 Task: In the  document Hollywoodfile.odt Change the allignment of footer to  'Center' Select the entire text and insert font style 'Lora' and font size: 16
Action: Mouse moved to (292, 363)
Screenshot: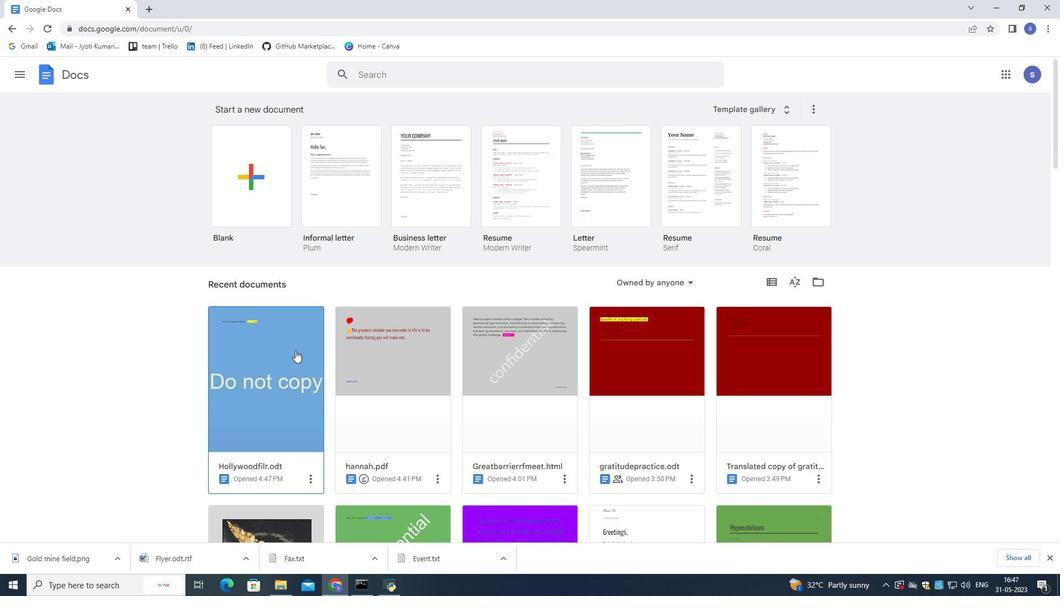 
Action: Mouse pressed left at (292, 363)
Screenshot: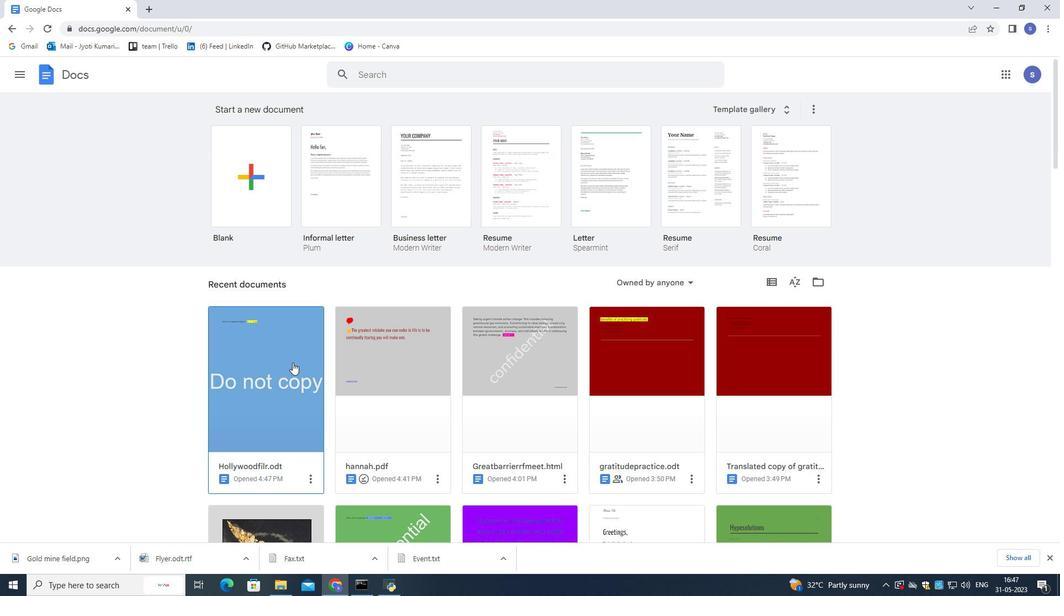 
Action: Mouse pressed left at (292, 363)
Screenshot: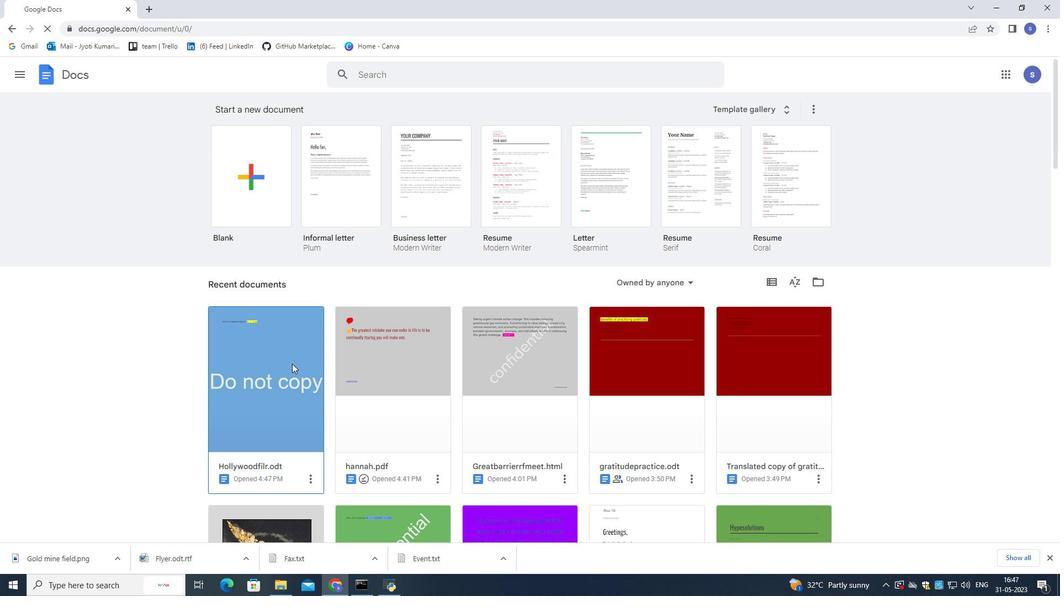 
Action: Mouse moved to (398, 355)
Screenshot: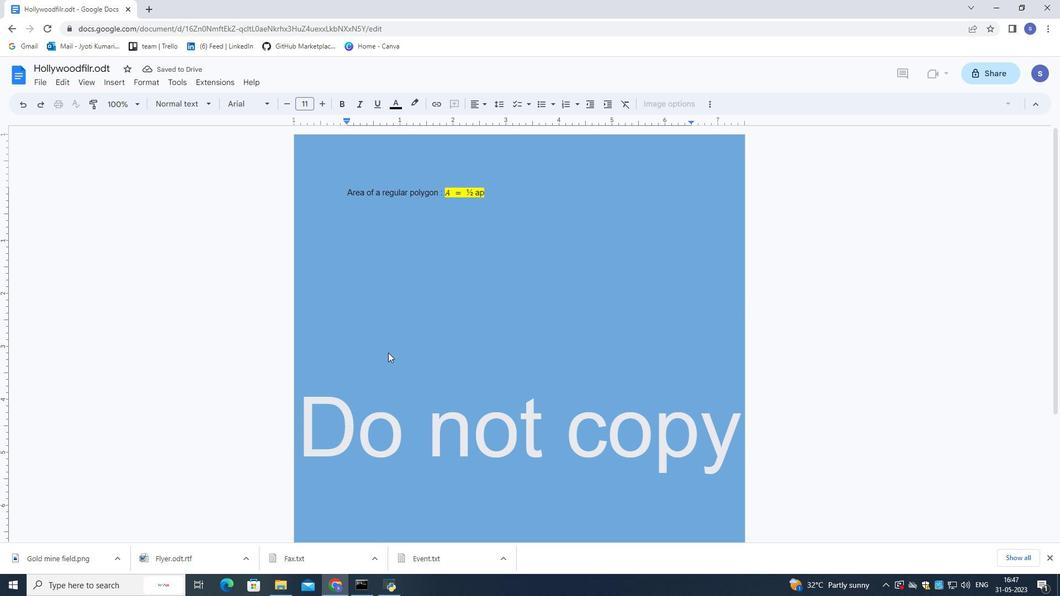 
Action: Mouse scrolled (398, 354) with delta (0, 0)
Screenshot: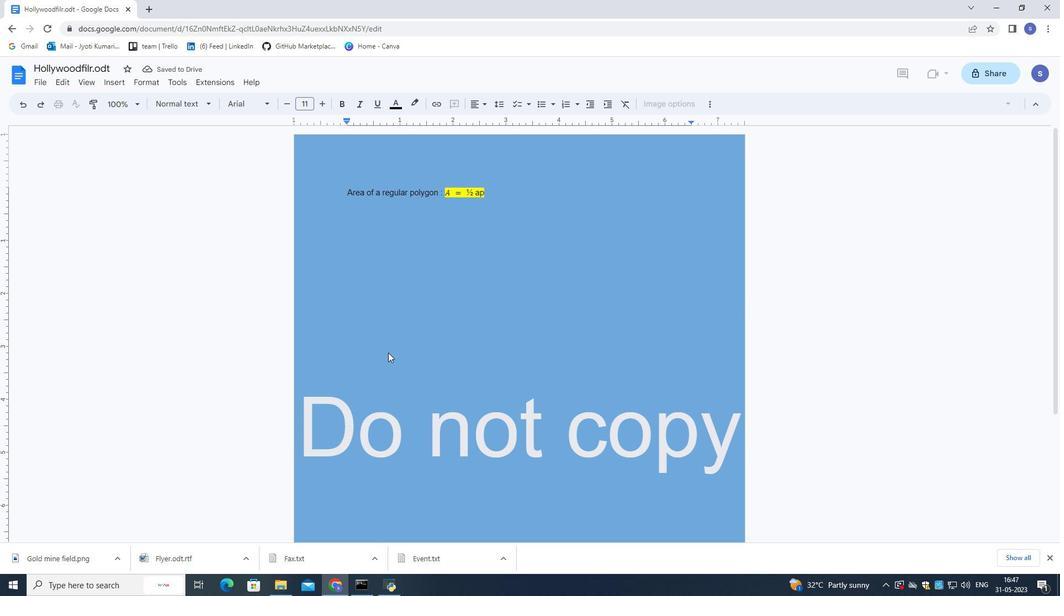 
Action: Mouse moved to (398, 355)
Screenshot: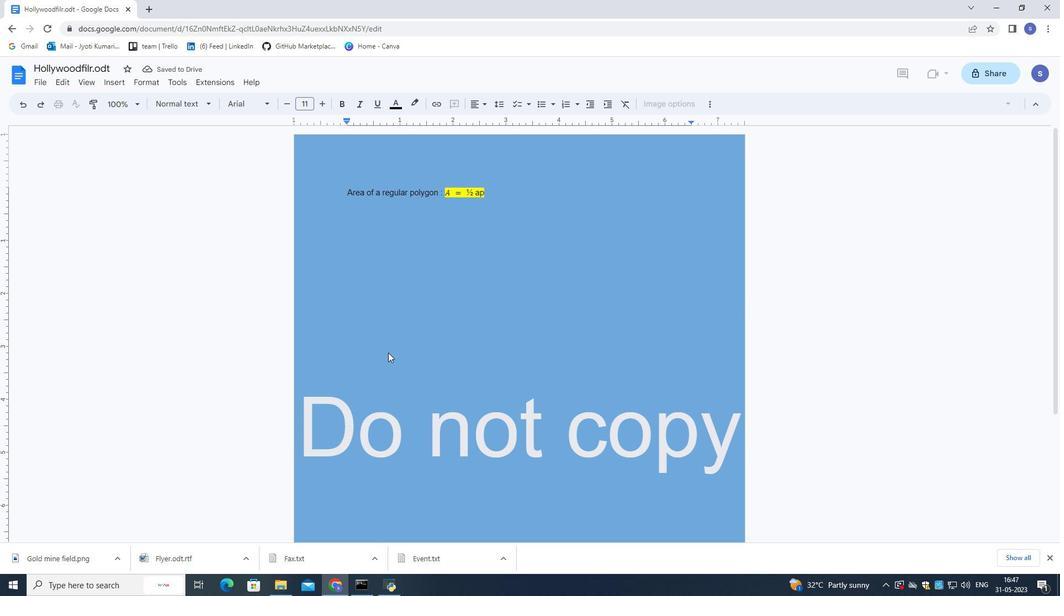 
Action: Mouse scrolled (398, 355) with delta (0, 0)
Screenshot: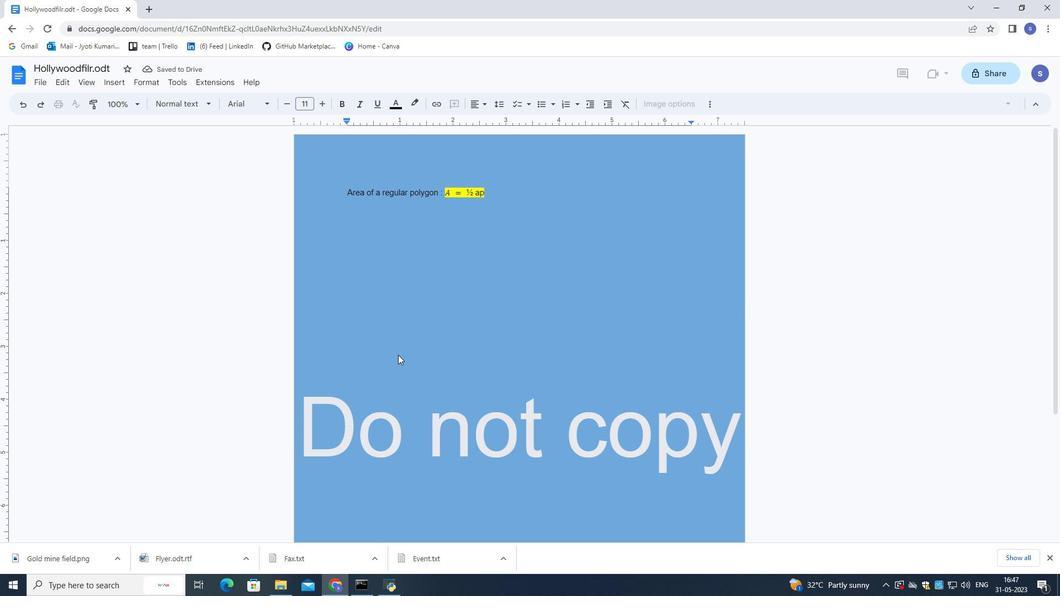 
Action: Mouse moved to (399, 356)
Screenshot: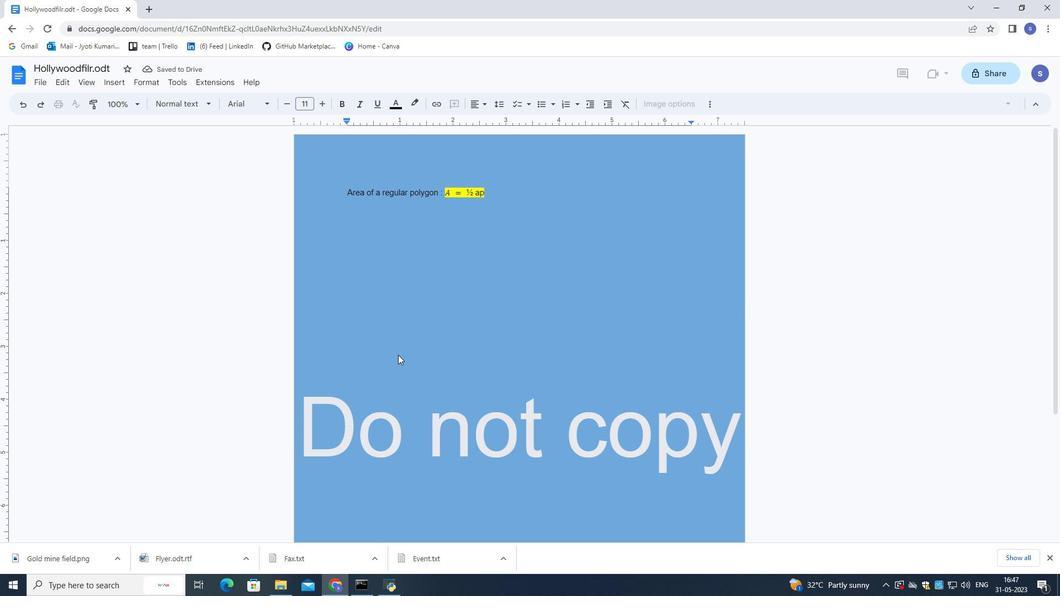 
Action: Mouse scrolled (399, 356) with delta (0, 0)
Screenshot: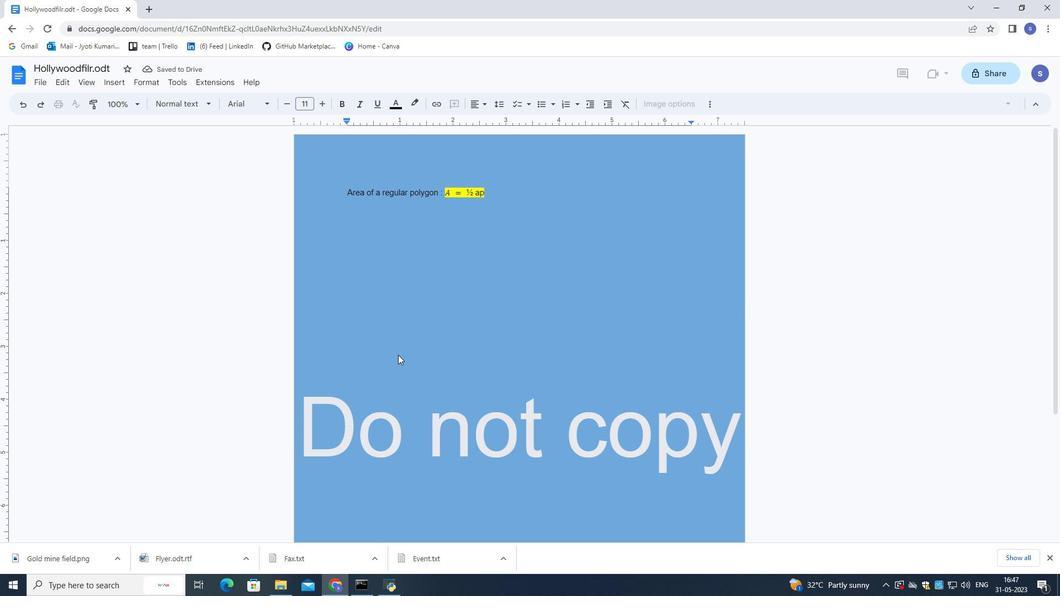 
Action: Mouse scrolled (399, 356) with delta (0, 0)
Screenshot: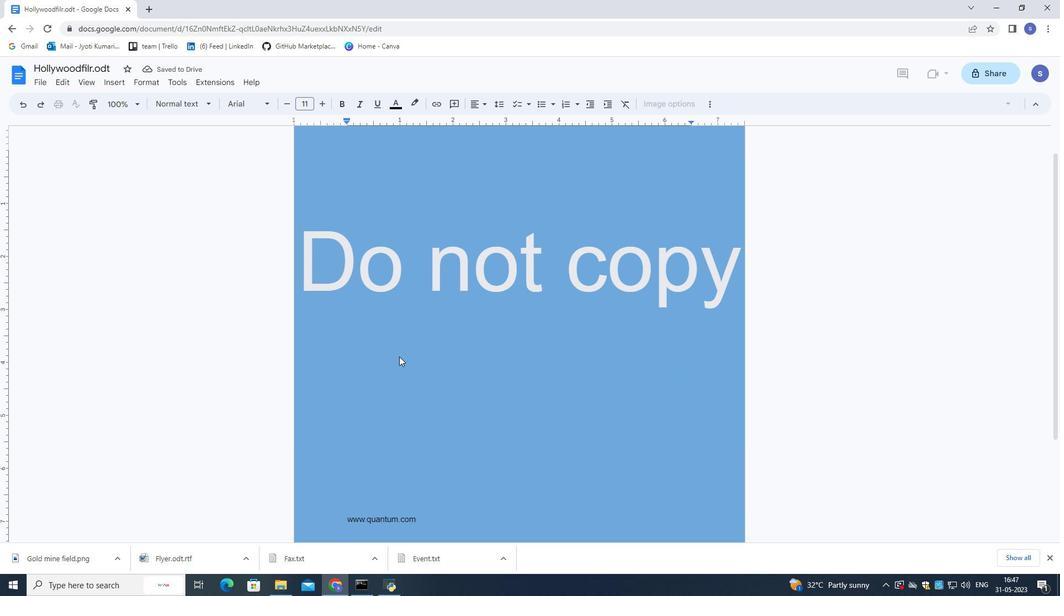 
Action: Mouse scrolled (399, 356) with delta (0, 0)
Screenshot: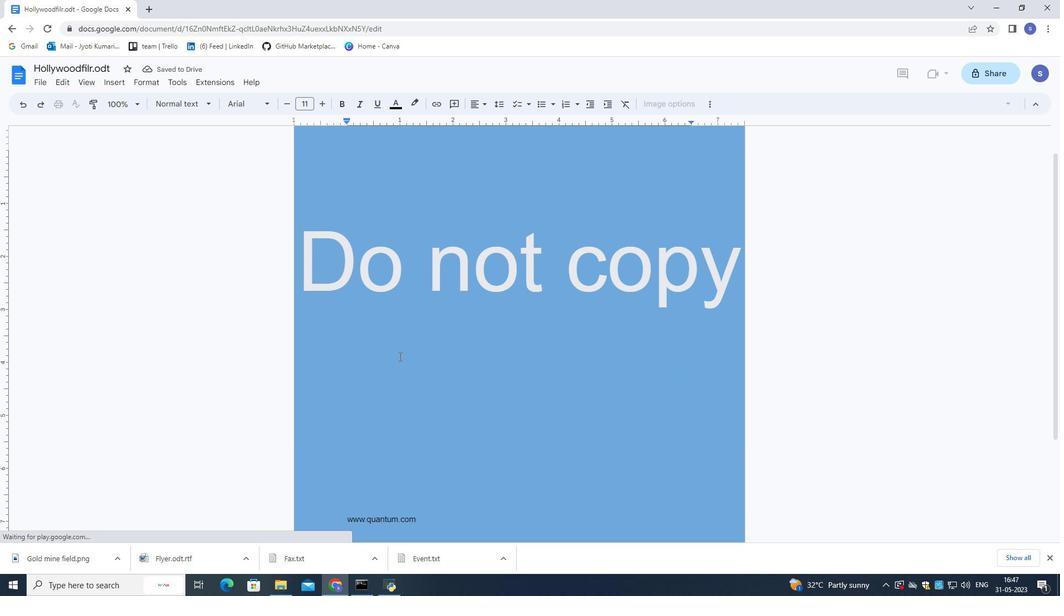 
Action: Mouse moved to (399, 357)
Screenshot: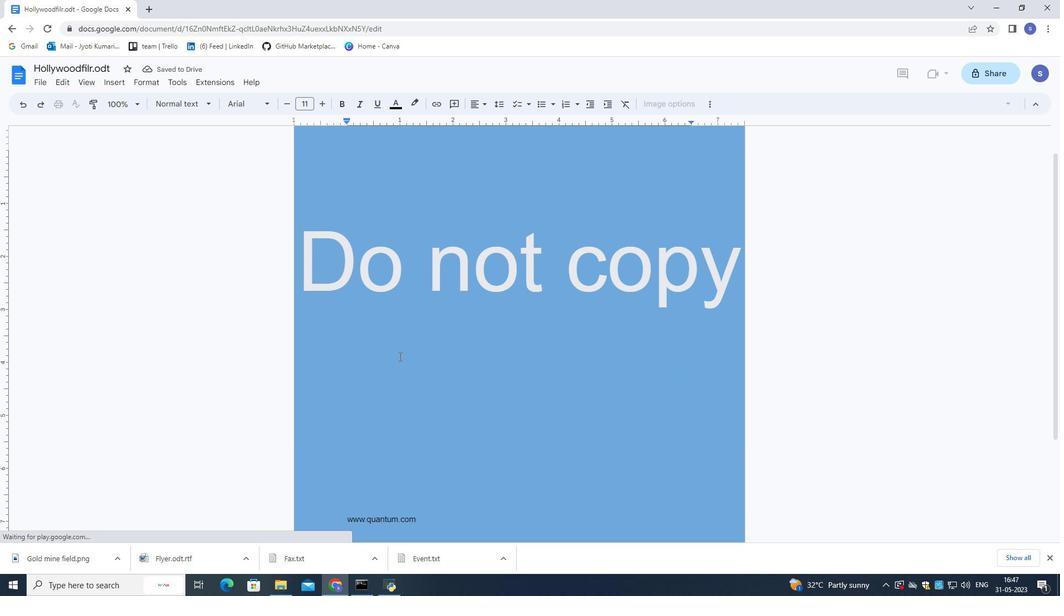 
Action: Mouse scrolled (399, 356) with delta (0, 0)
Screenshot: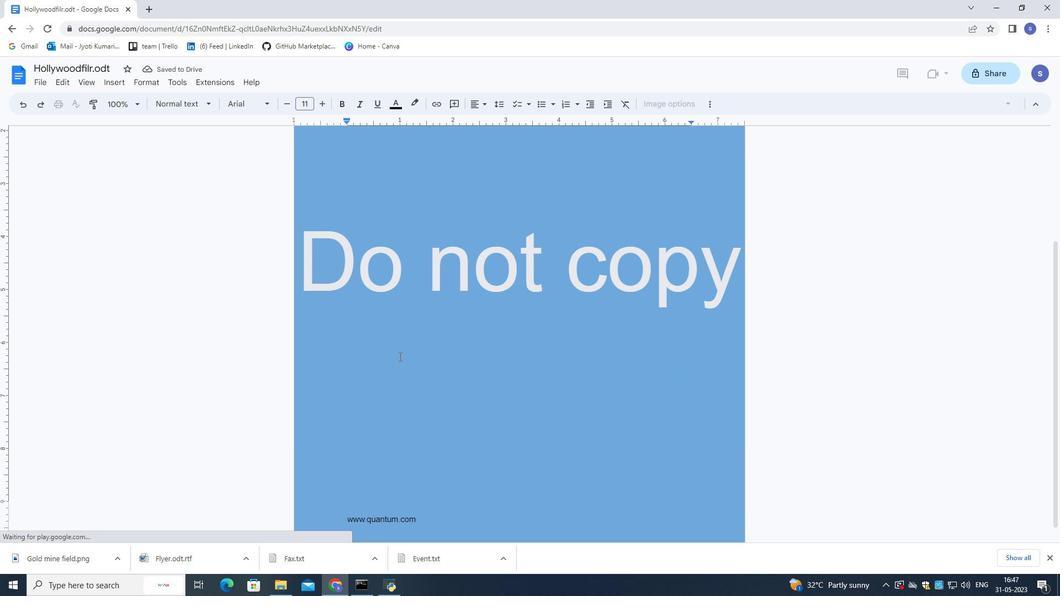 
Action: Mouse moved to (421, 500)
Screenshot: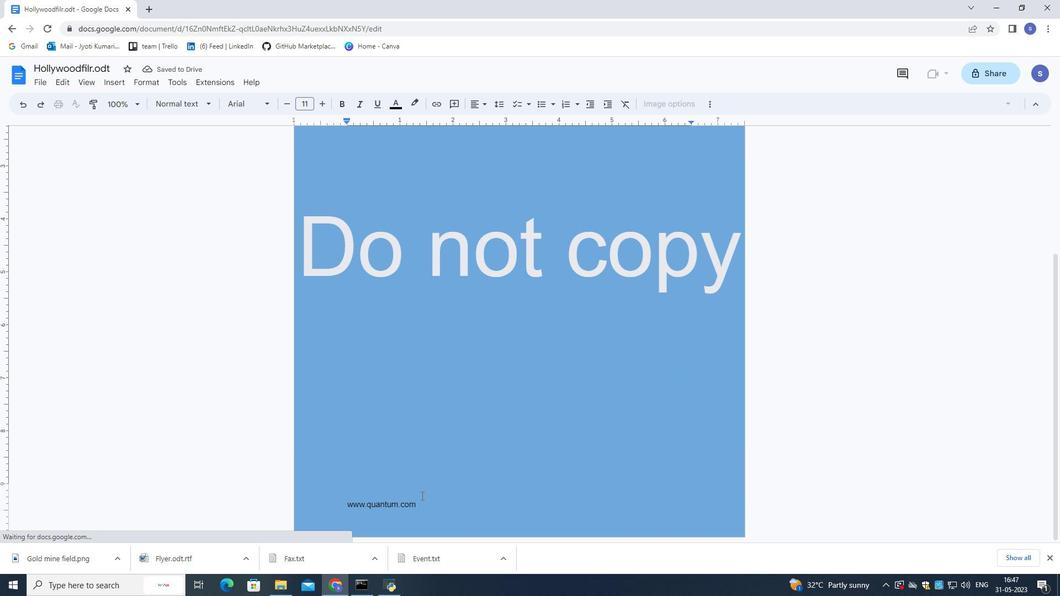 
Action: Mouse pressed left at (421, 500)
Screenshot: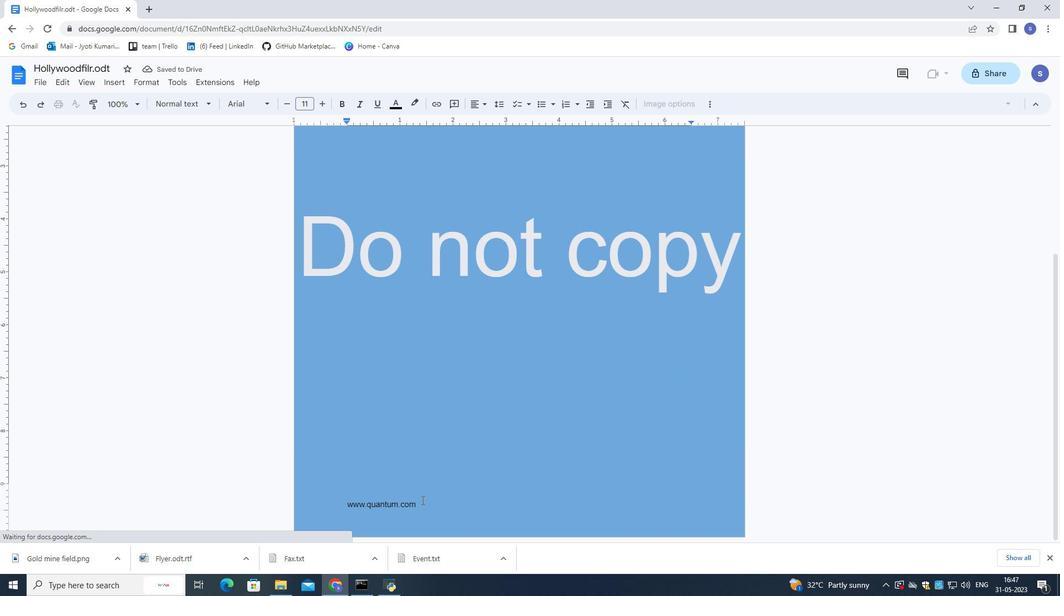 
Action: Mouse moved to (422, 503)
Screenshot: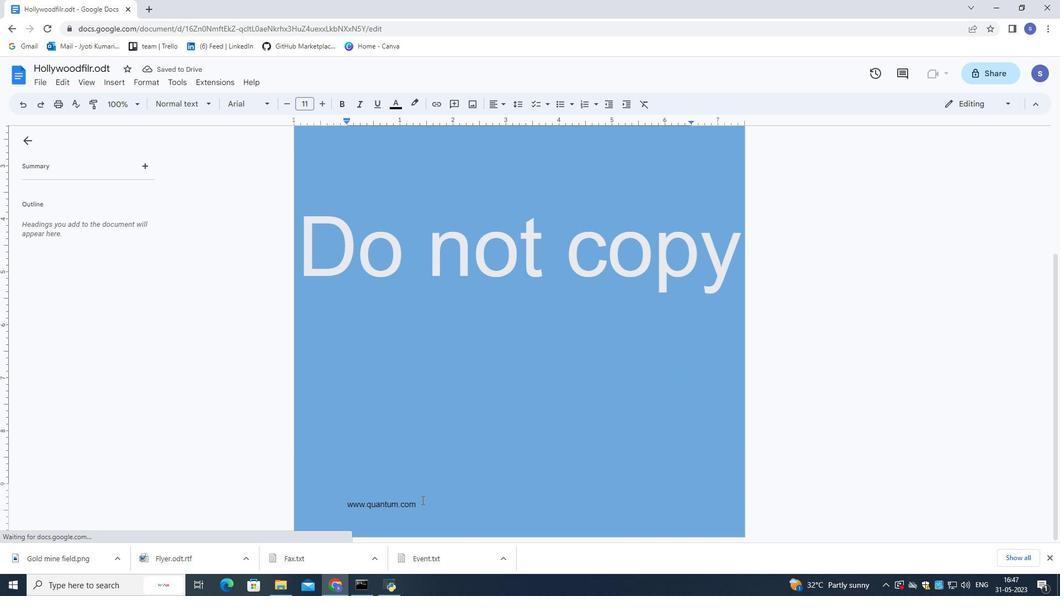 
Action: Mouse pressed left at (422, 503)
Screenshot: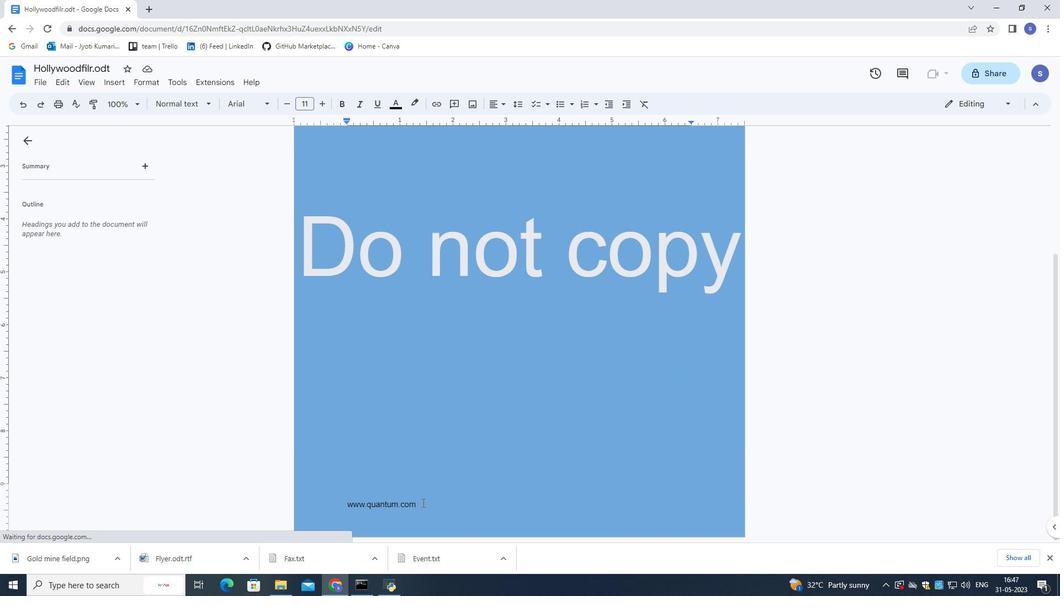 
Action: Mouse pressed left at (422, 503)
Screenshot: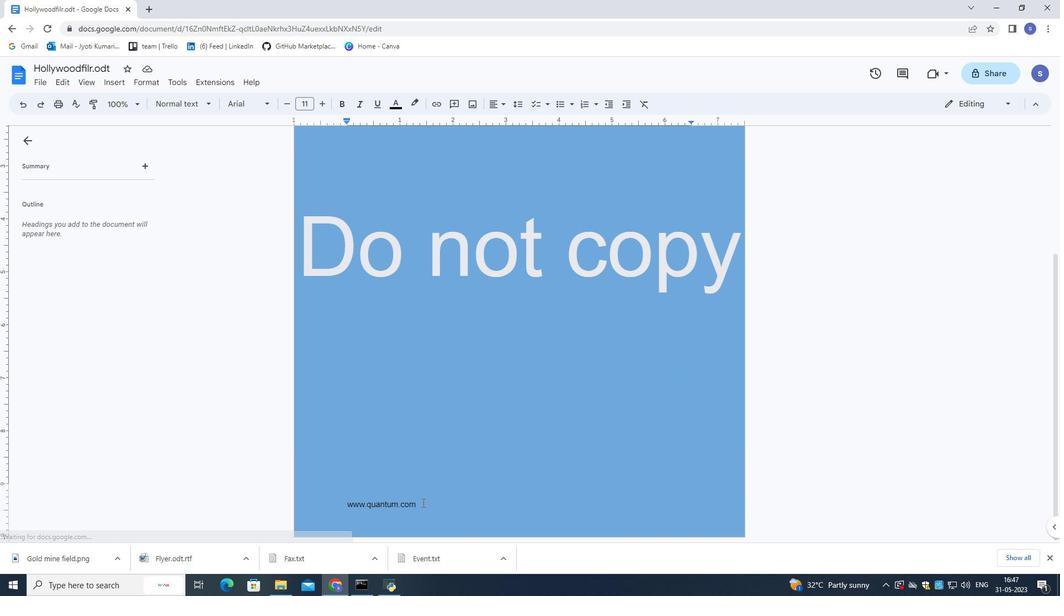 
Action: Mouse moved to (426, 504)
Screenshot: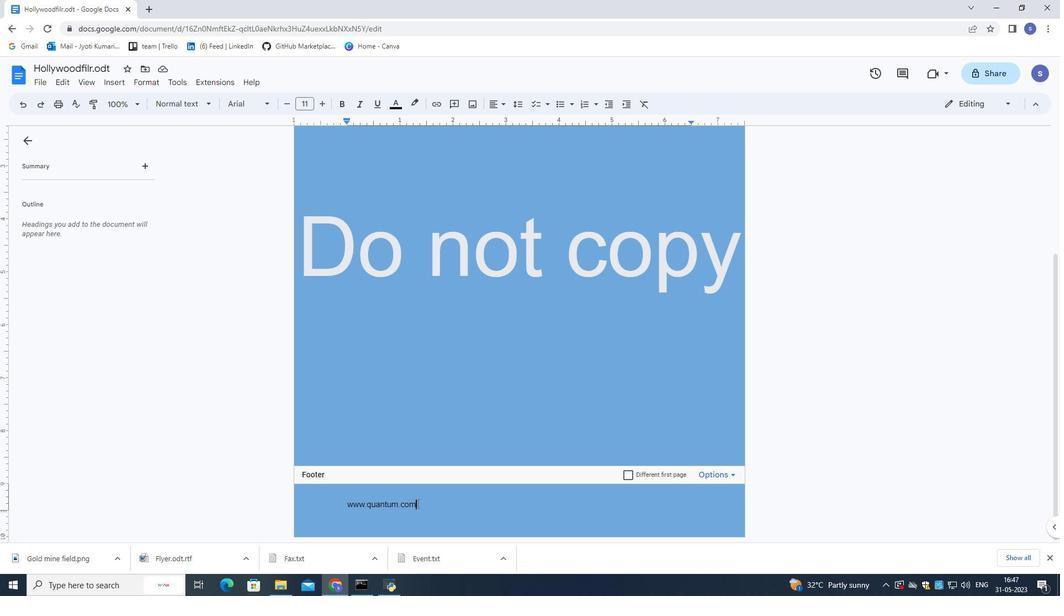 
Action: Mouse pressed left at (426, 504)
Screenshot: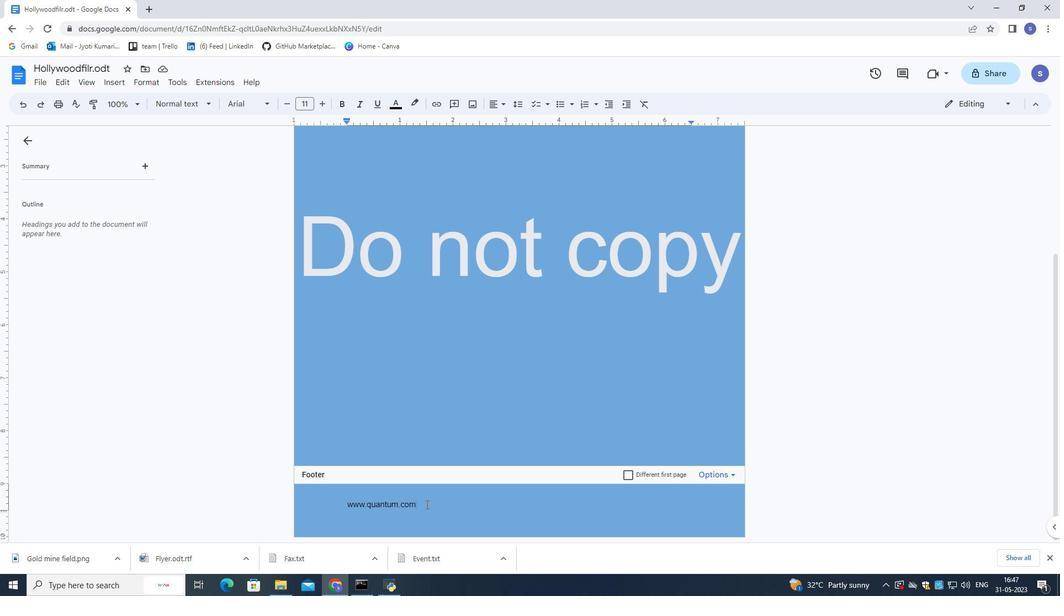 
Action: Mouse moved to (420, 504)
Screenshot: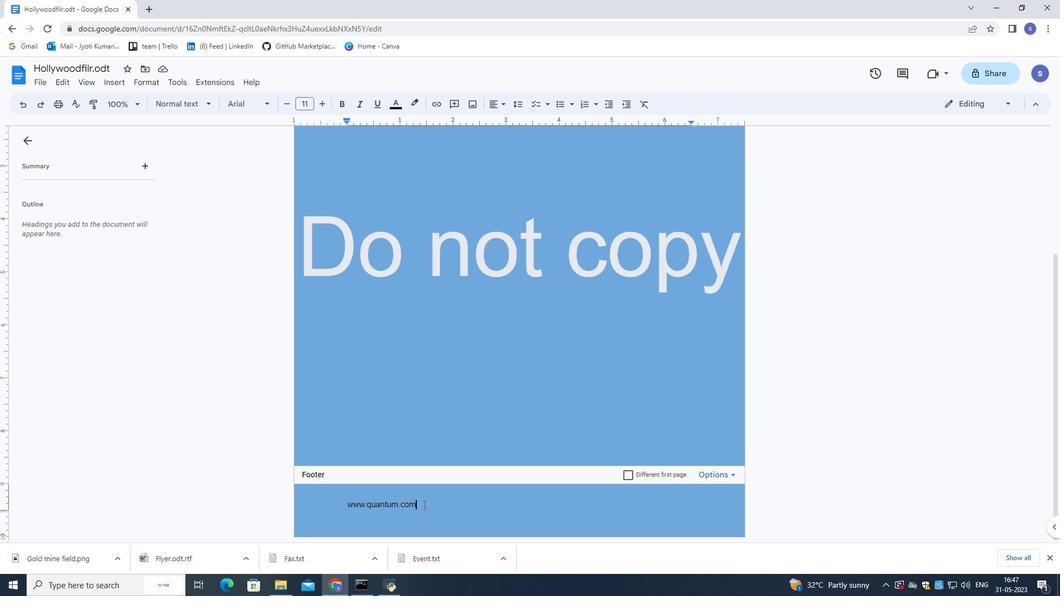 
Action: Mouse pressed left at (420, 504)
Screenshot: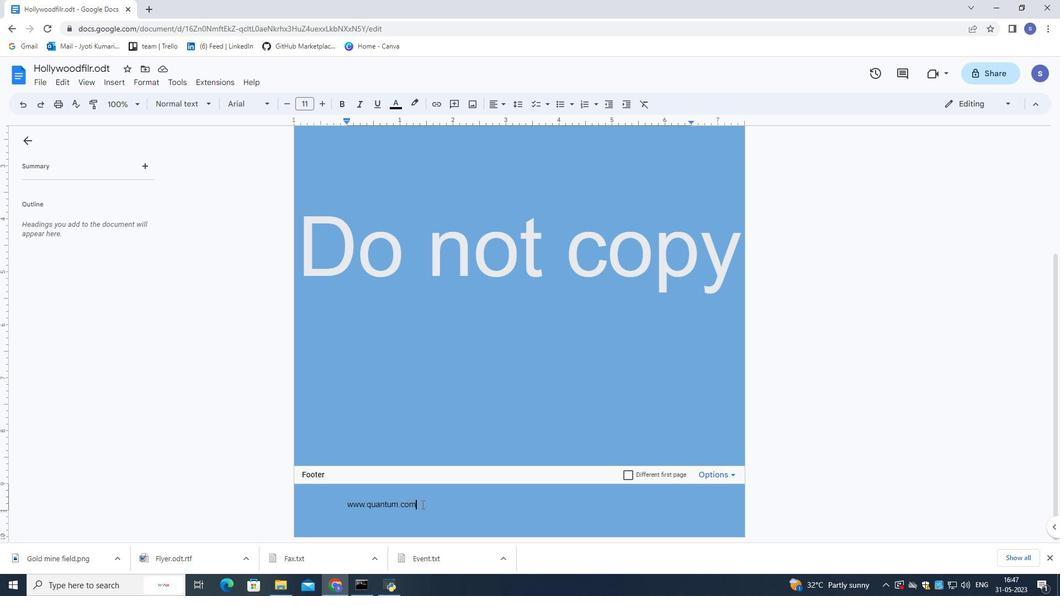 
Action: Mouse moved to (497, 103)
Screenshot: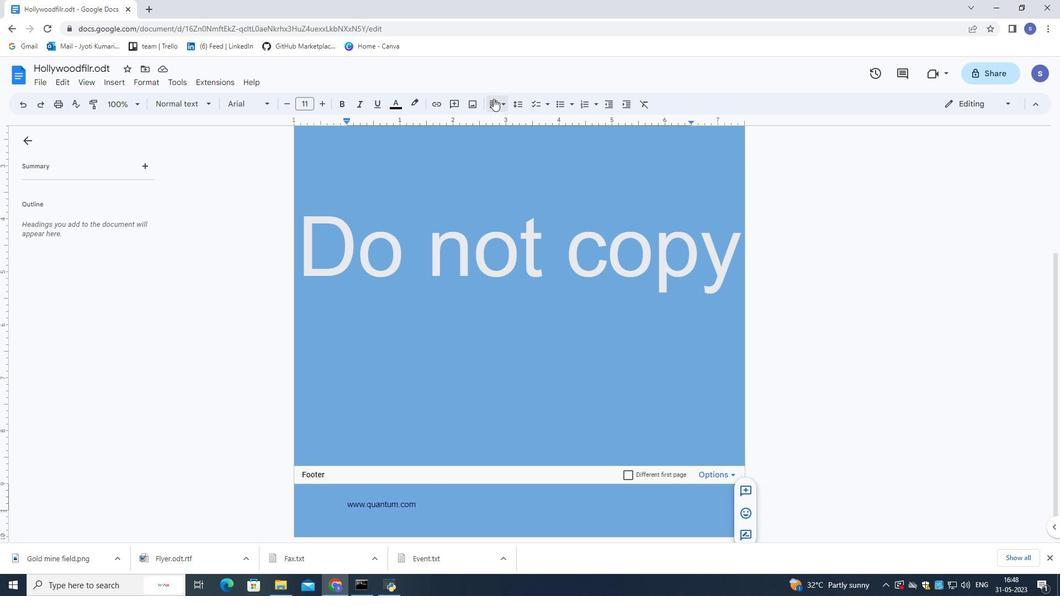 
Action: Mouse pressed left at (497, 103)
Screenshot: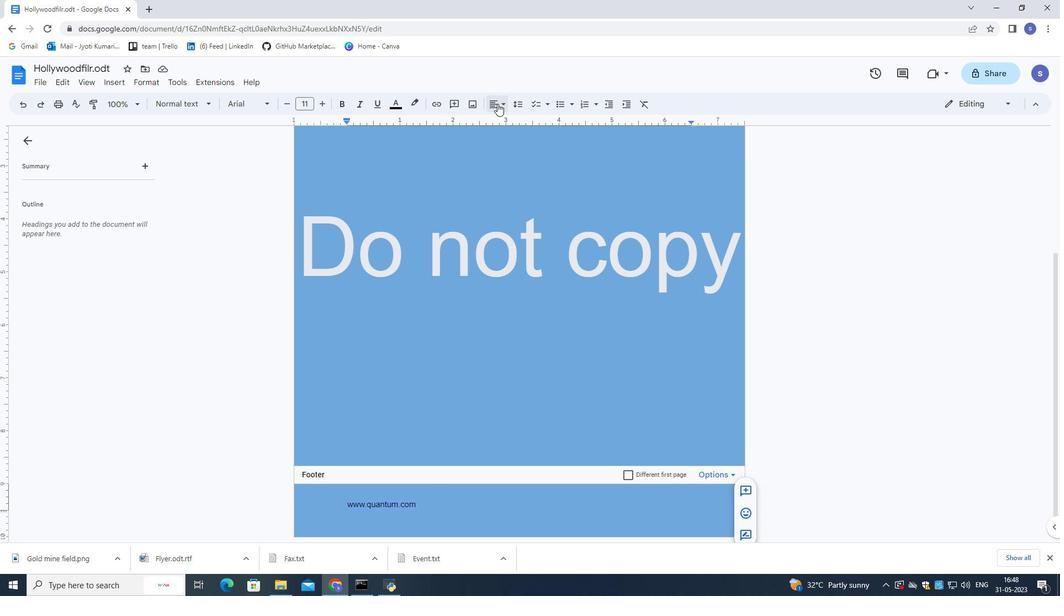 
Action: Mouse moved to (509, 125)
Screenshot: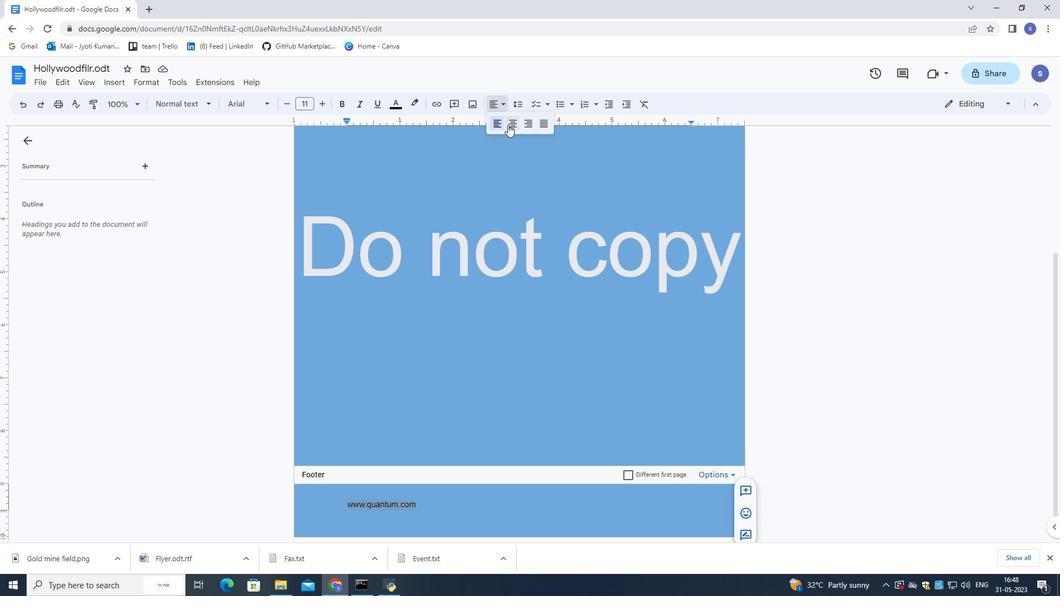 
Action: Mouse pressed left at (509, 125)
Screenshot: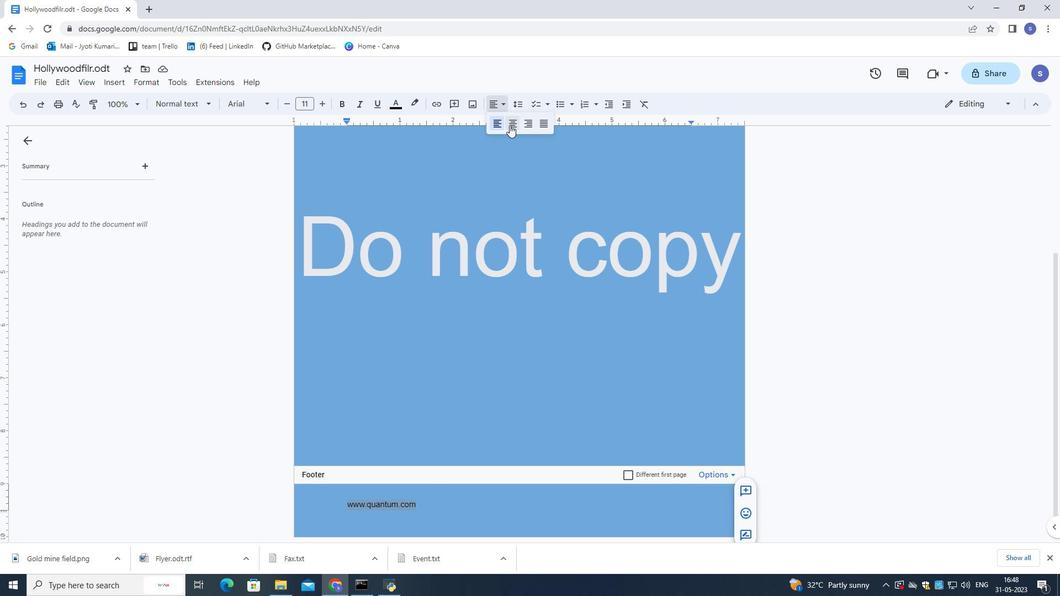 
Action: Mouse moved to (398, 290)
Screenshot: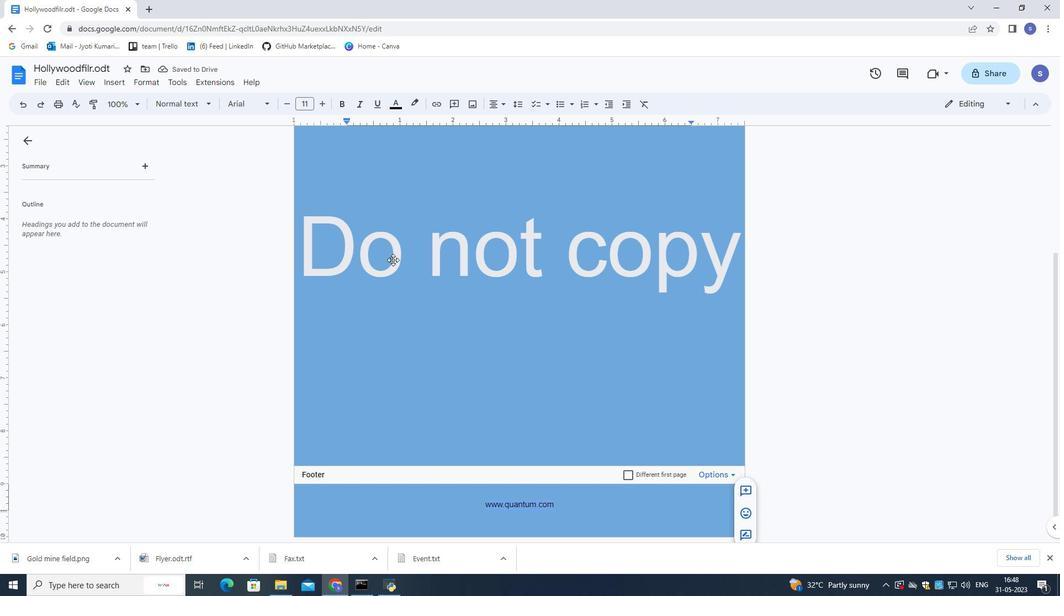 
Action: Mouse pressed left at (398, 290)
Screenshot: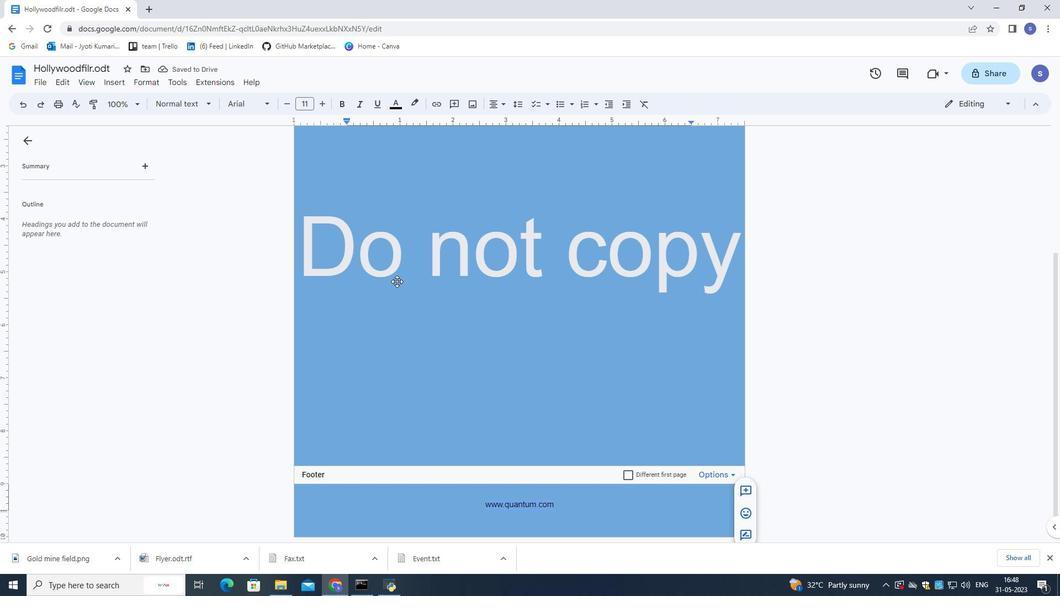 
Action: Mouse scrolled (398, 291) with delta (0, 0)
Screenshot: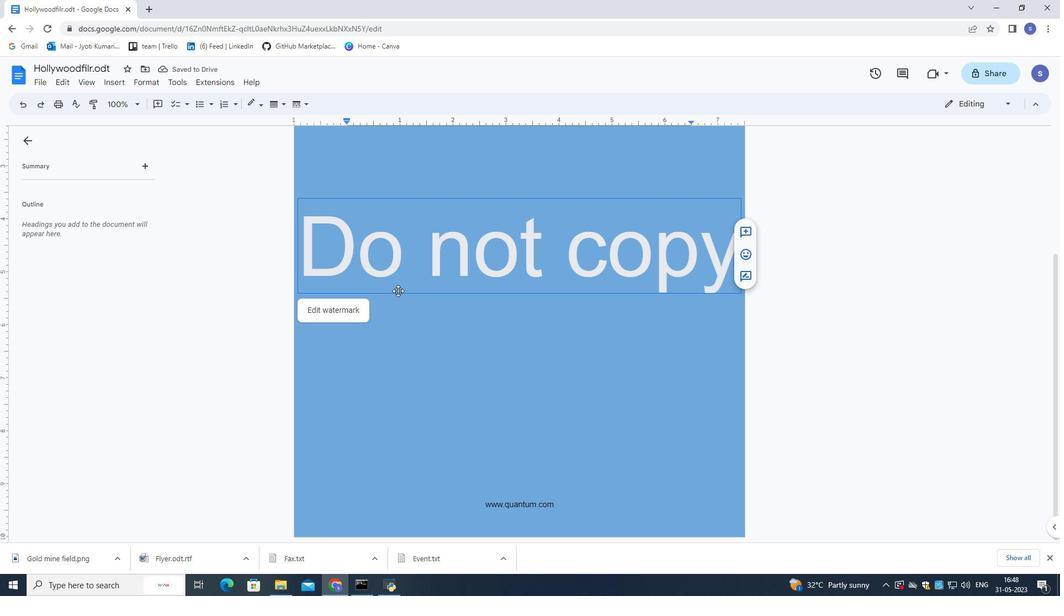 
Action: Mouse scrolled (398, 291) with delta (0, 0)
Screenshot: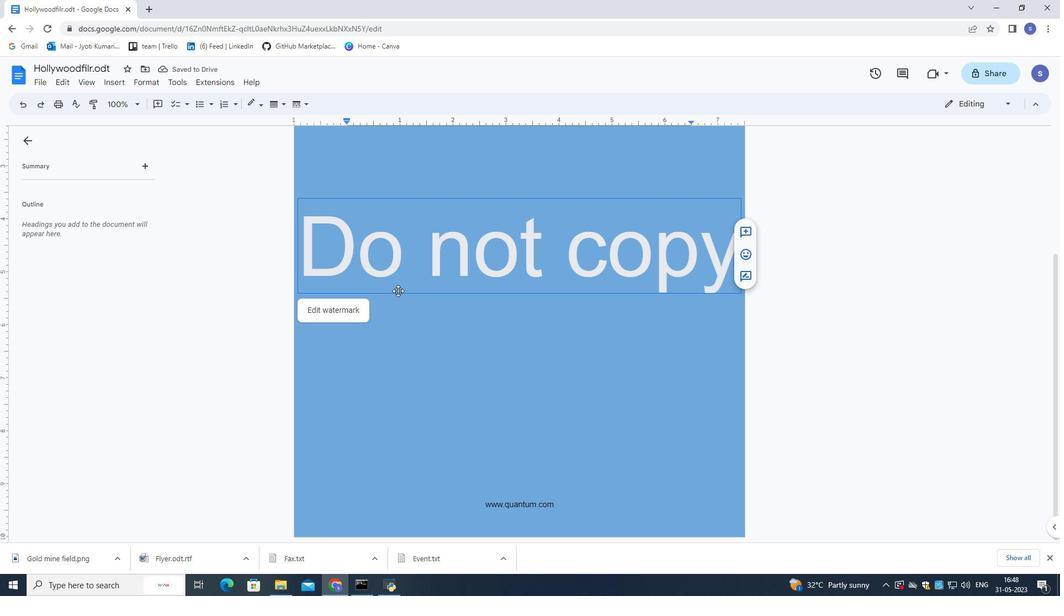 
Action: Mouse scrolled (398, 291) with delta (0, 0)
Screenshot: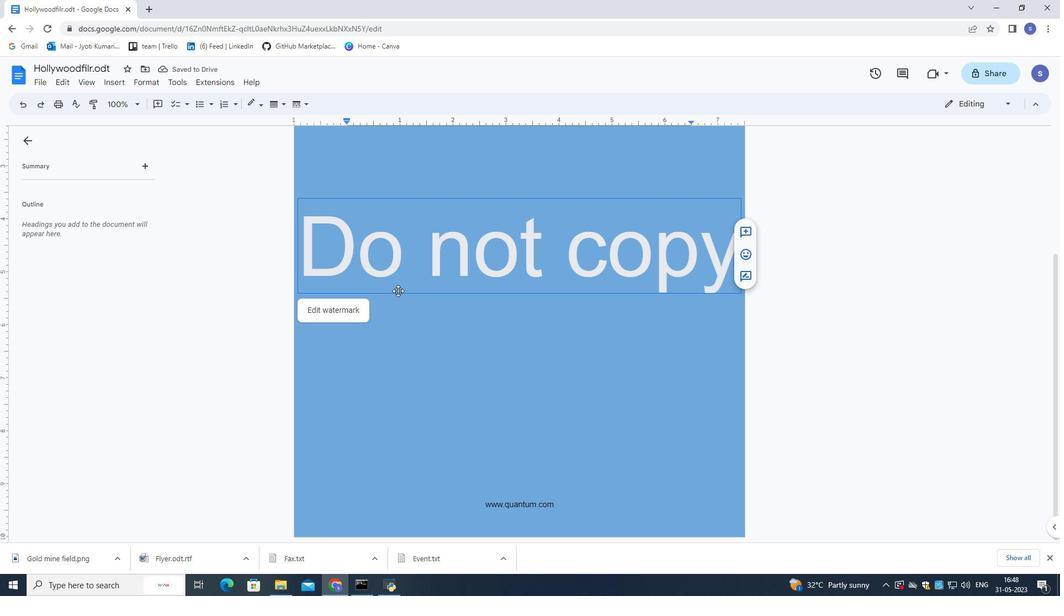 
Action: Mouse scrolled (398, 291) with delta (0, 0)
Screenshot: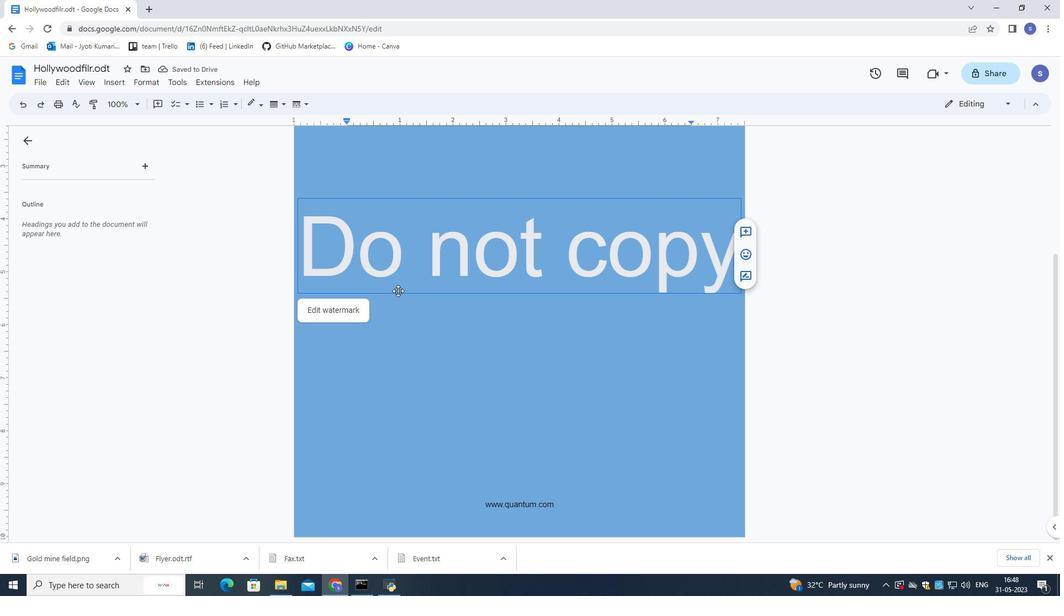 
Action: Mouse scrolled (398, 291) with delta (0, 0)
Screenshot: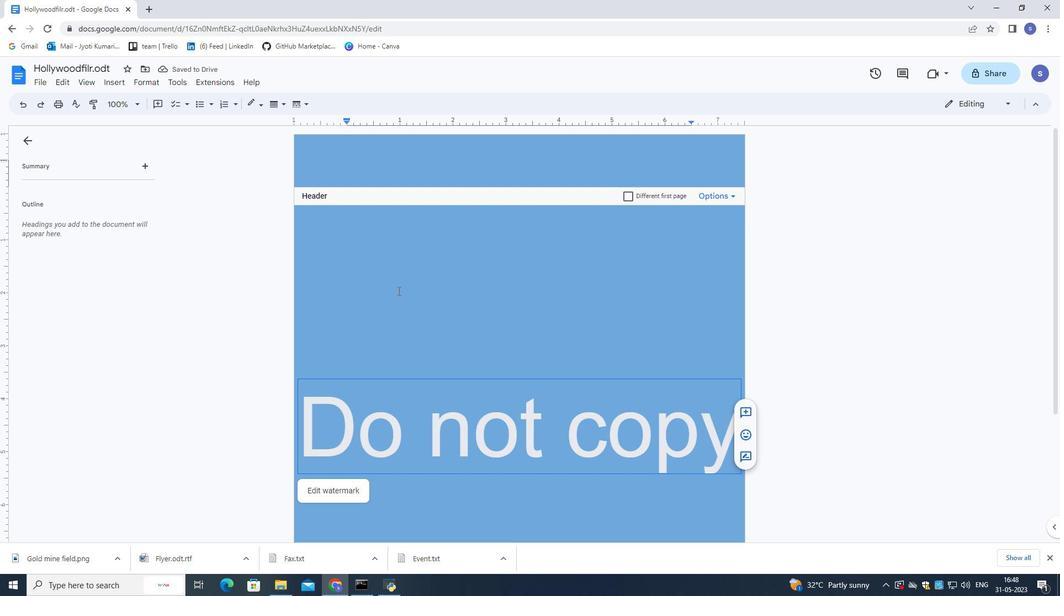 
Action: Mouse scrolled (398, 291) with delta (0, 0)
Screenshot: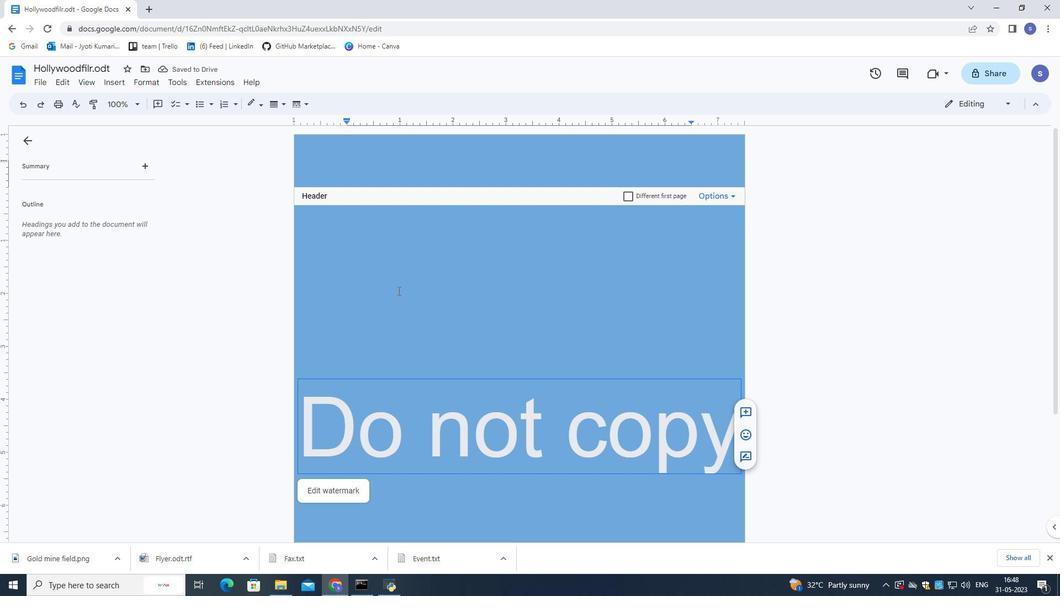 
Action: Mouse moved to (466, 248)
Screenshot: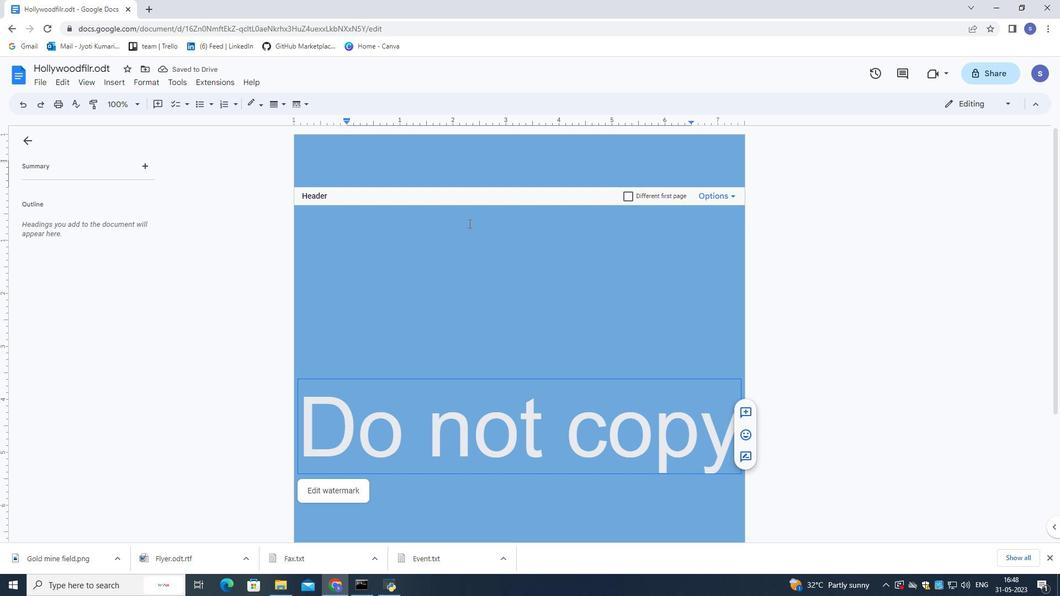 
Action: Mouse scrolled (466, 249) with delta (0, 0)
Screenshot: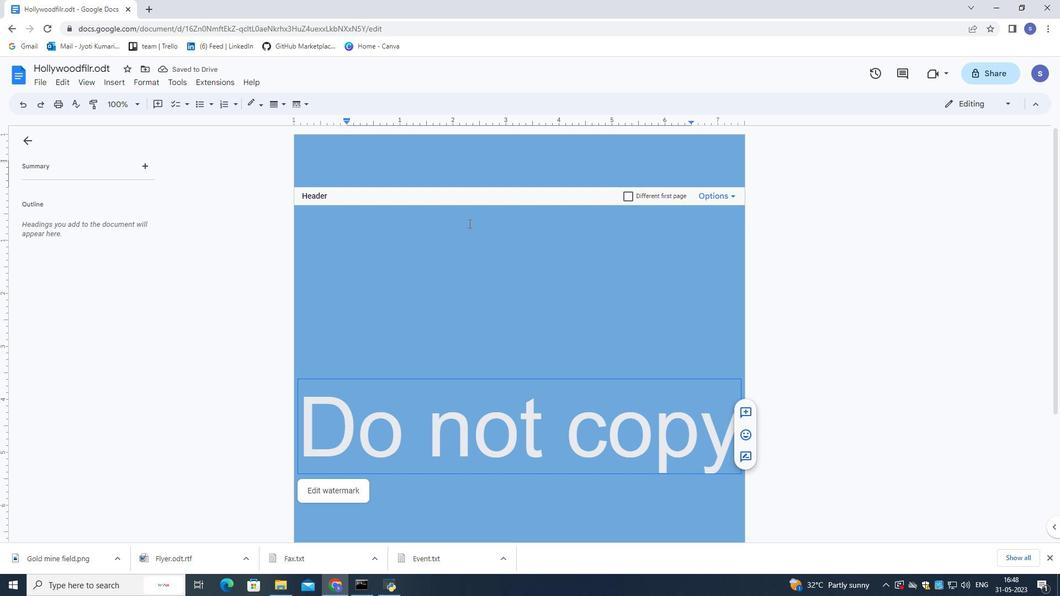 
Action: Mouse scrolled (466, 249) with delta (0, 0)
Screenshot: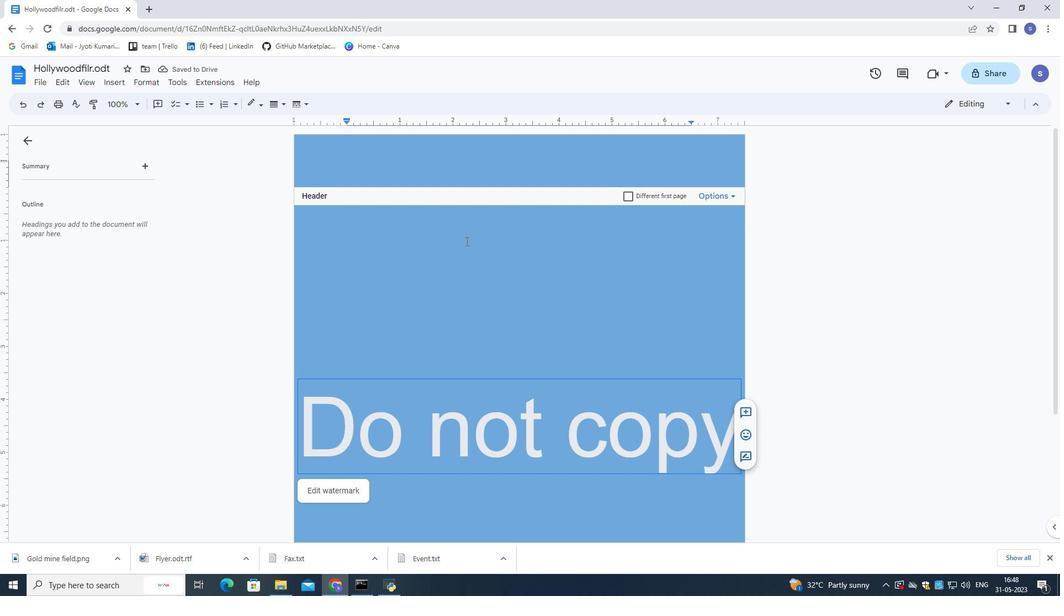 
Action: Mouse scrolled (466, 249) with delta (0, 0)
Screenshot: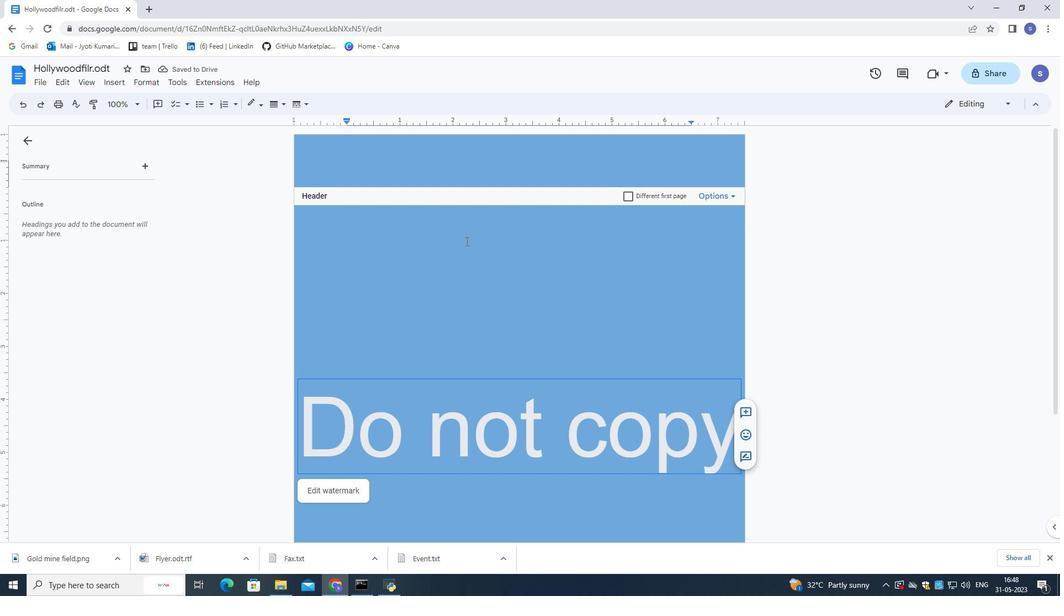 
Action: Mouse scrolled (466, 249) with delta (0, 0)
Screenshot: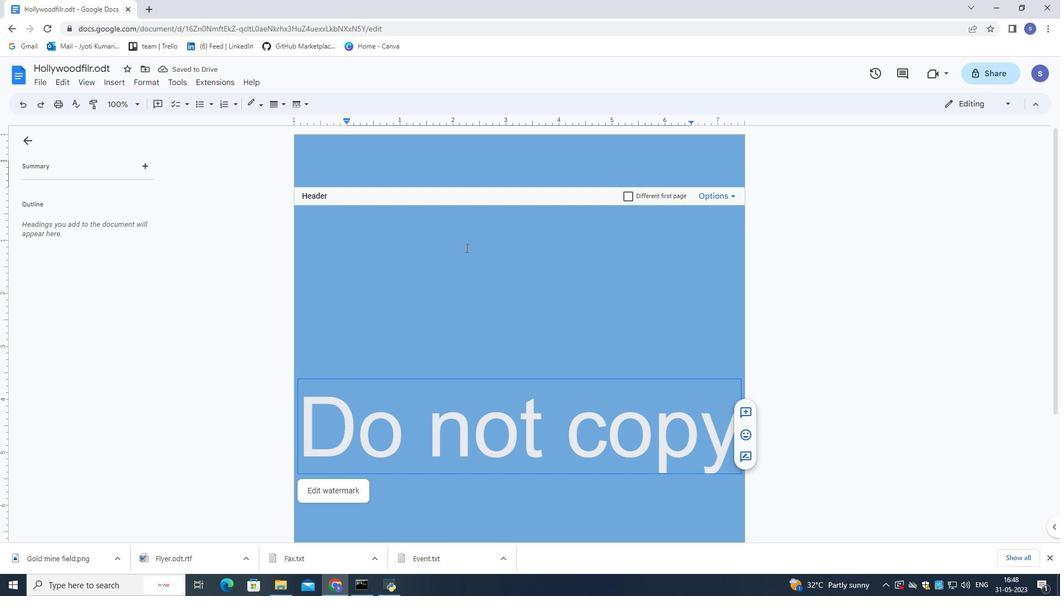 
Action: Mouse scrolled (466, 247) with delta (0, 0)
Screenshot: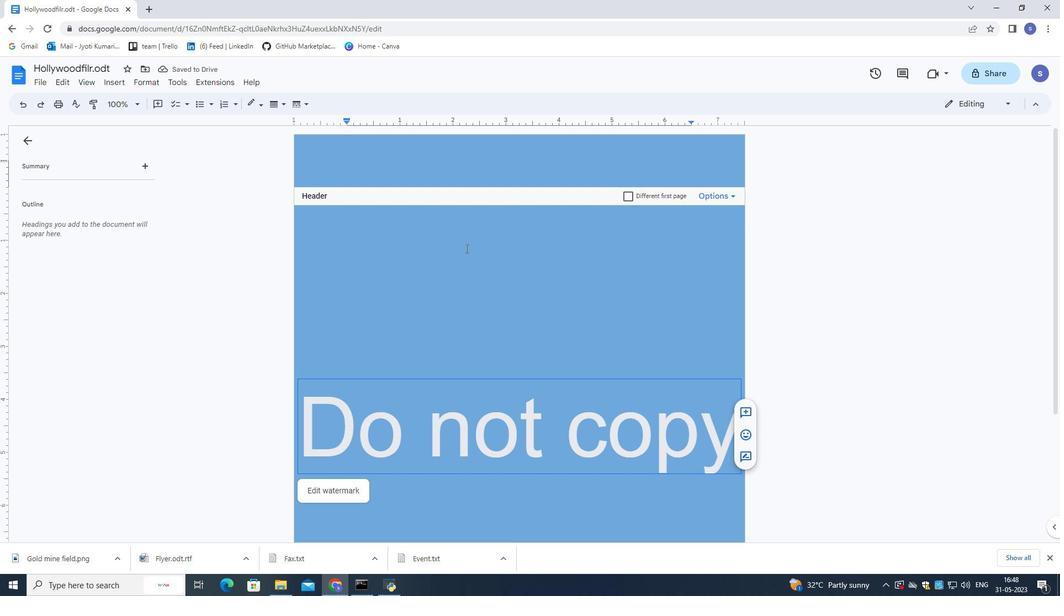 
Action: Mouse scrolled (466, 247) with delta (0, 0)
Screenshot: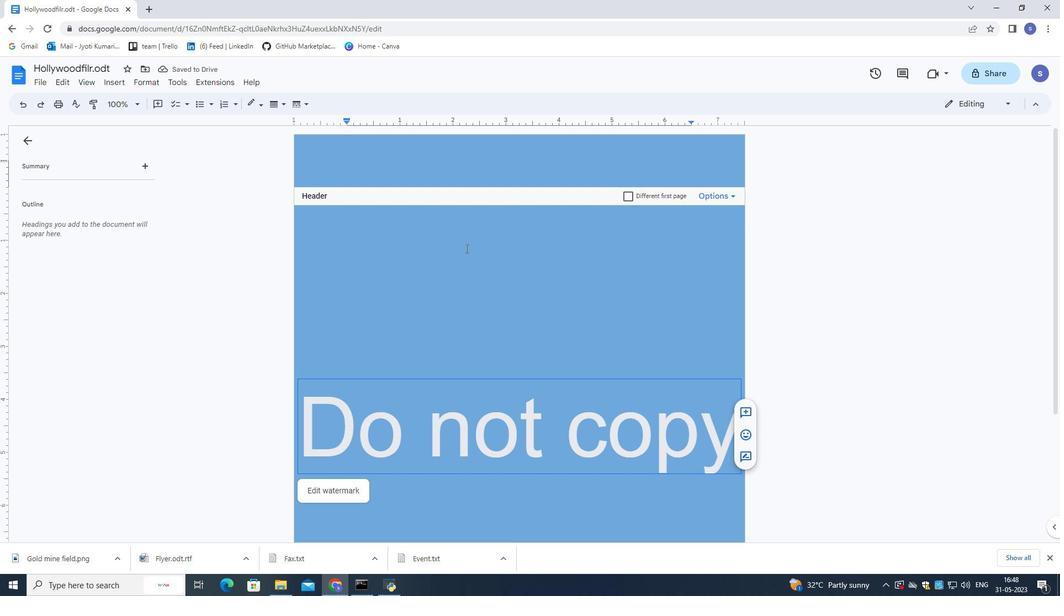 
Action: Mouse scrolled (466, 247) with delta (0, 0)
Screenshot: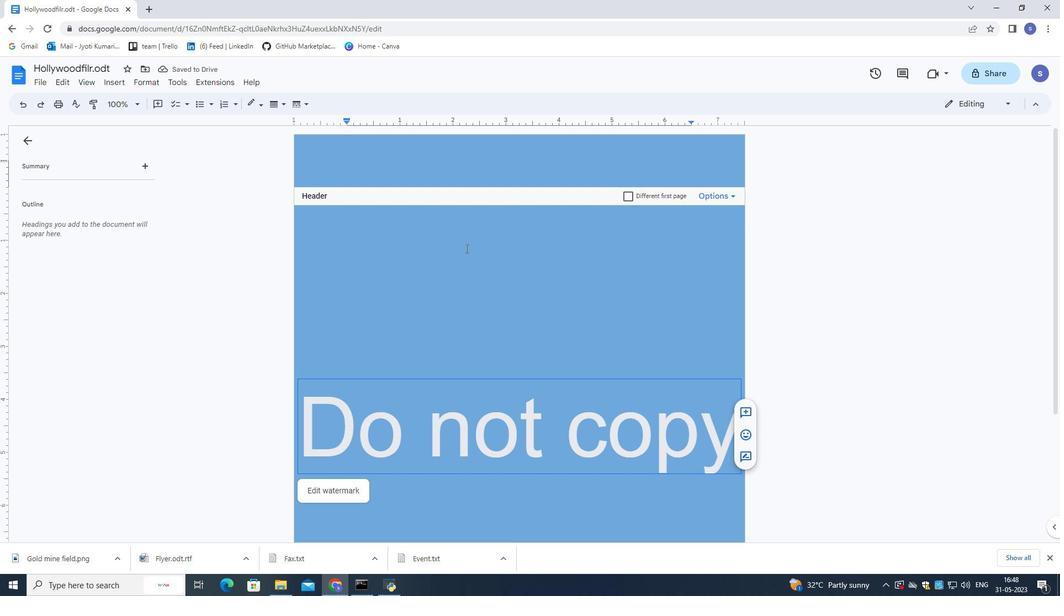 
Action: Mouse scrolled (466, 247) with delta (0, 0)
Screenshot: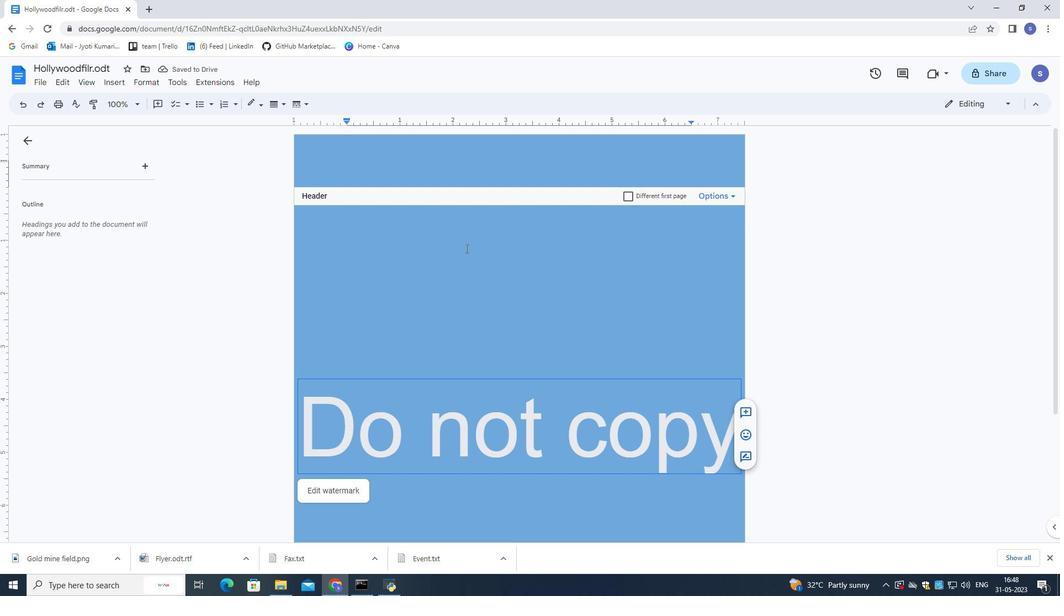 
Action: Mouse scrolled (466, 247) with delta (0, 0)
Screenshot: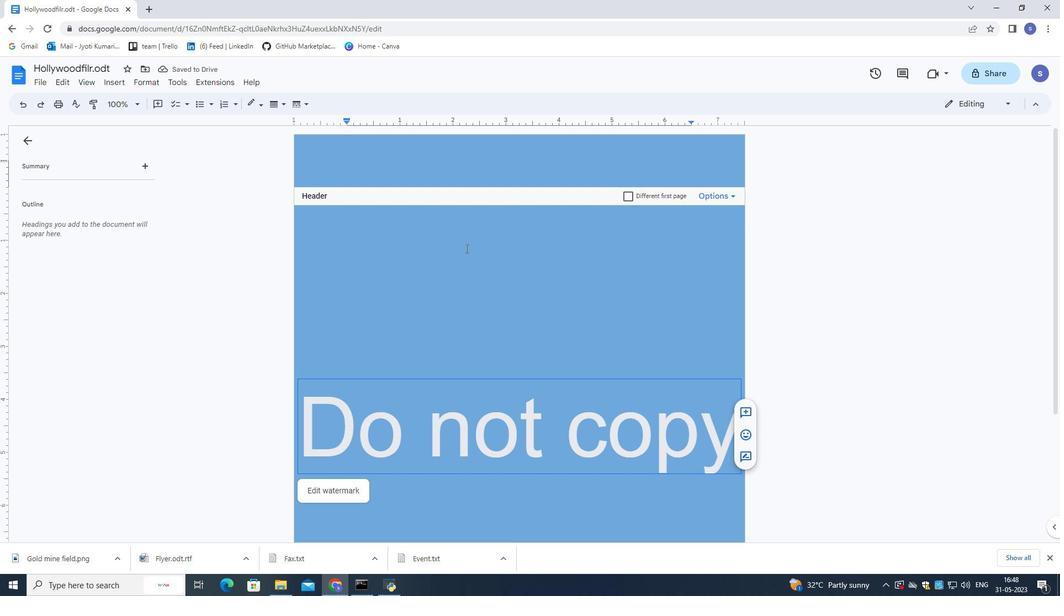 
Action: Mouse moved to (466, 243)
Screenshot: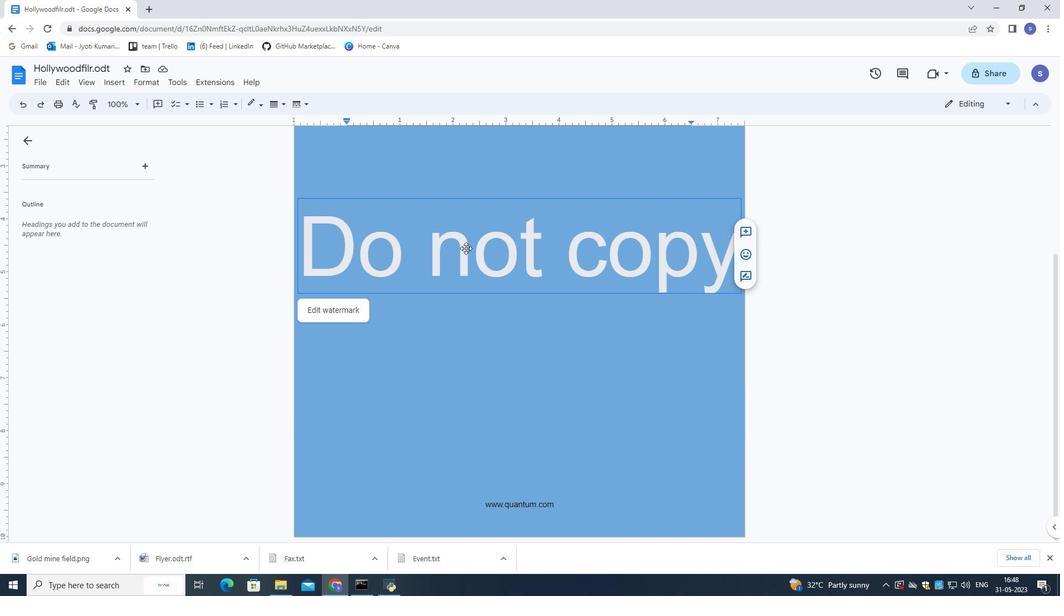
Action: Mouse scrolled (466, 244) with delta (0, 0)
Screenshot: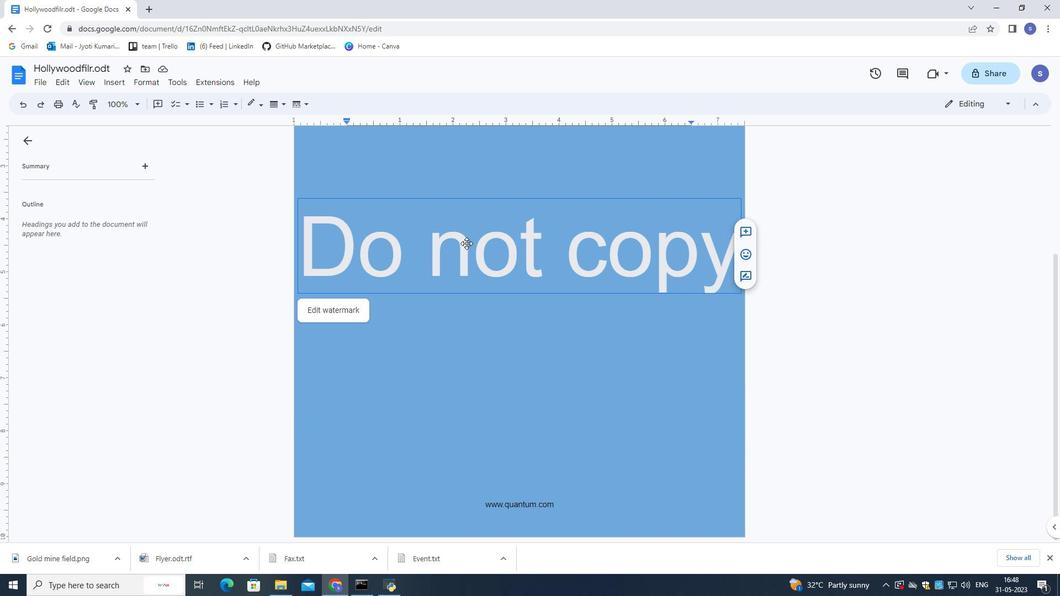 
Action: Mouse scrolled (466, 244) with delta (0, 0)
Screenshot: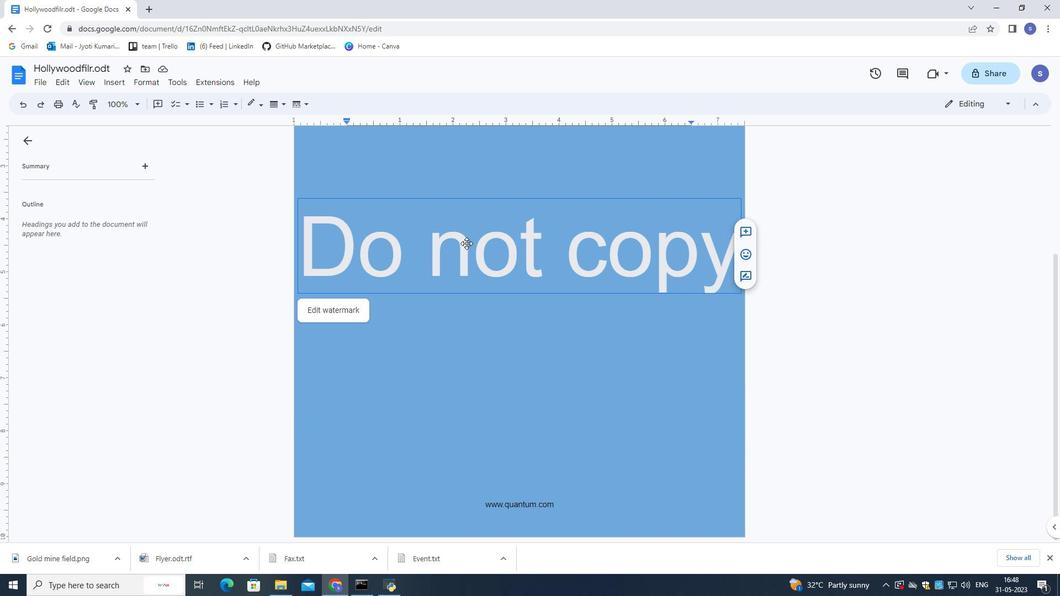 
Action: Mouse scrolled (466, 244) with delta (0, 0)
Screenshot: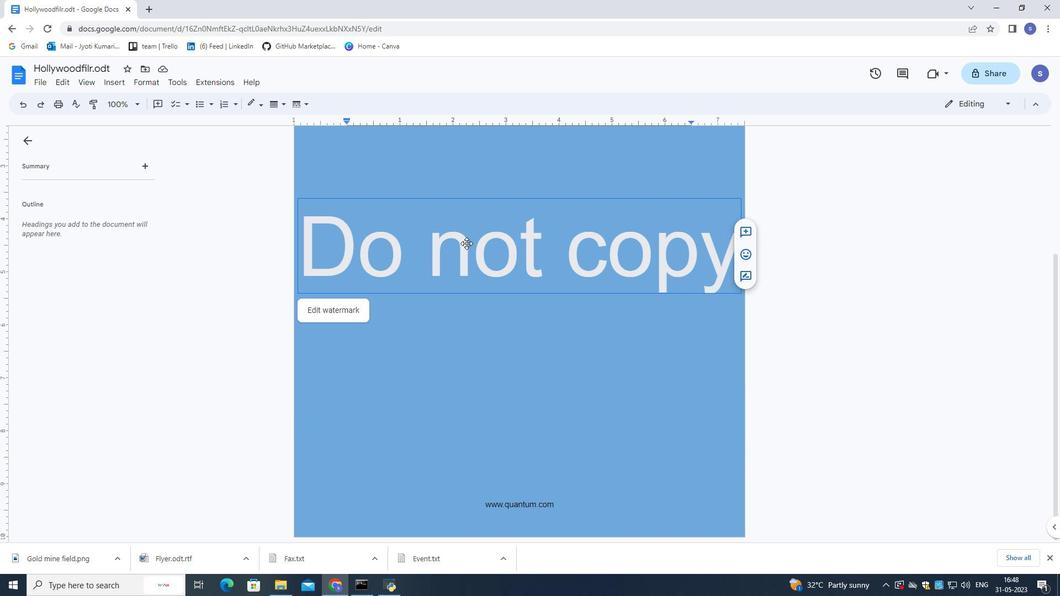 
Action: Mouse moved to (467, 243)
Screenshot: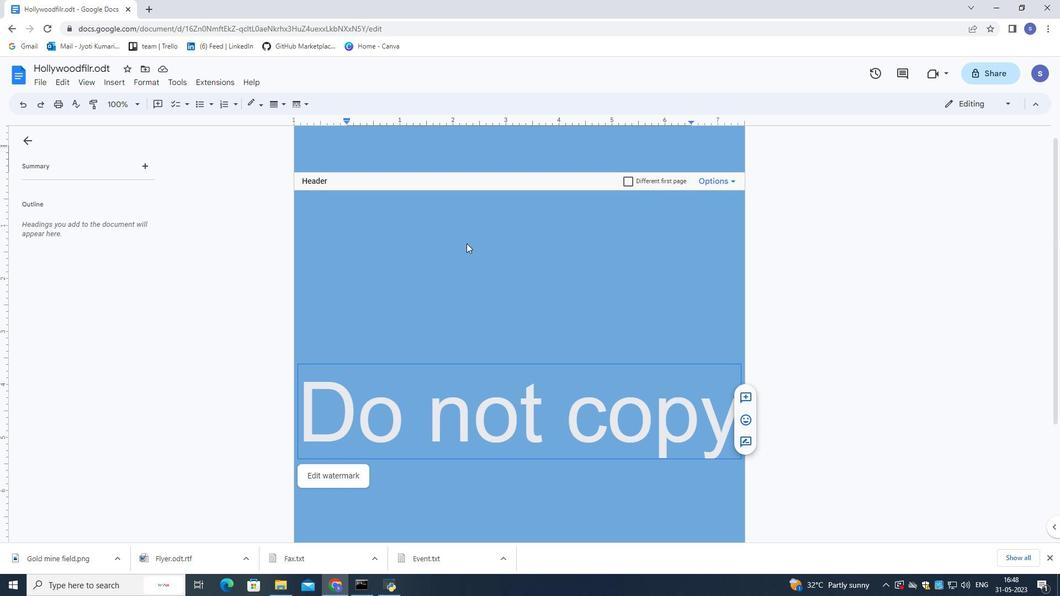 
Action: Mouse pressed left at (467, 243)
Screenshot: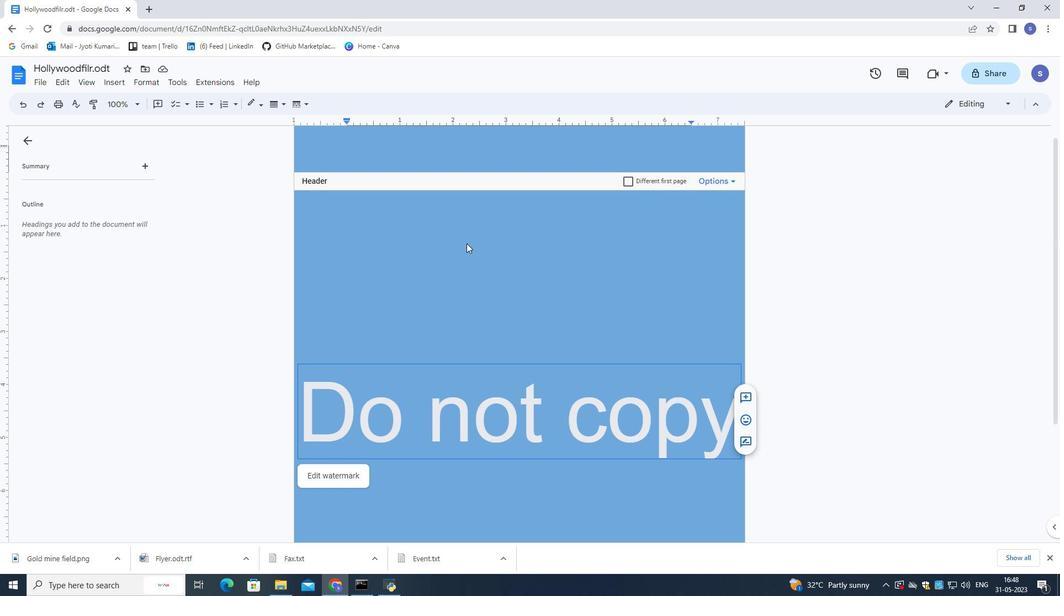
Action: Mouse scrolled (467, 244) with delta (0, 0)
Screenshot: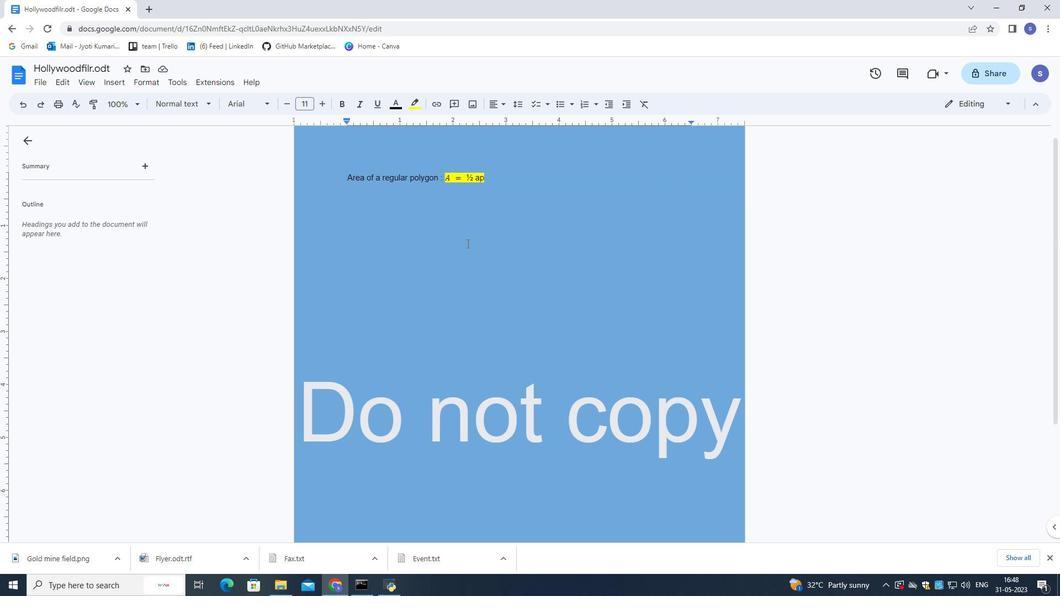 
Action: Mouse scrolled (467, 244) with delta (0, 0)
Screenshot: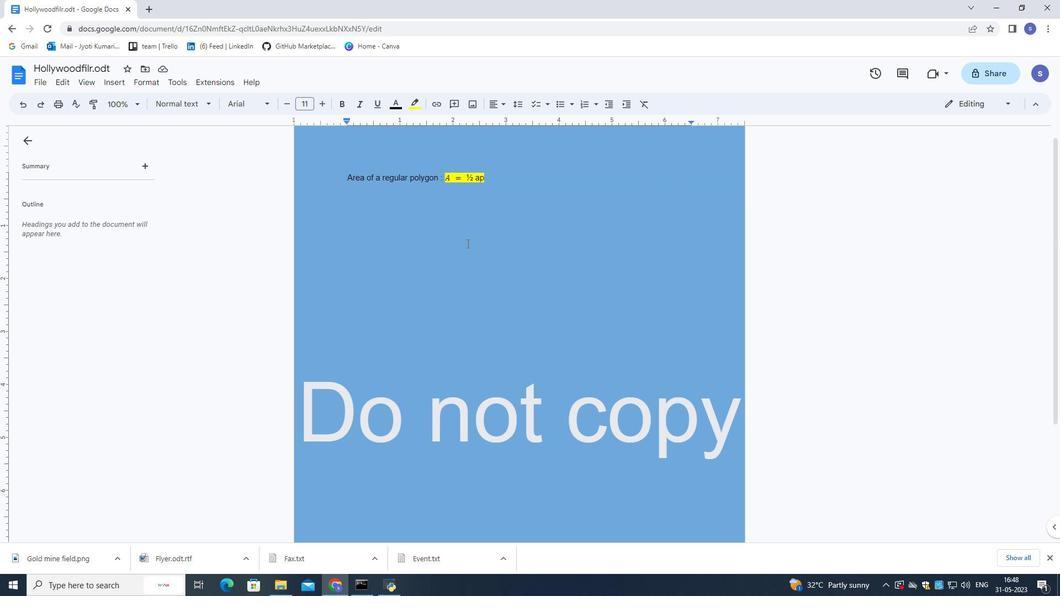 
Action: Mouse moved to (495, 193)
Screenshot: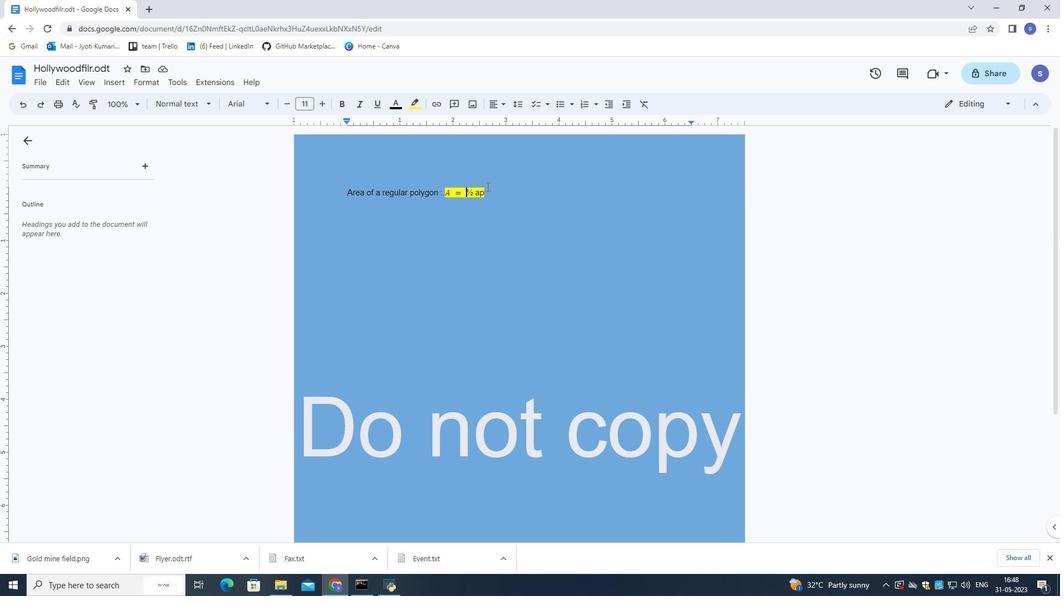 
Action: Mouse pressed left at (495, 193)
Screenshot: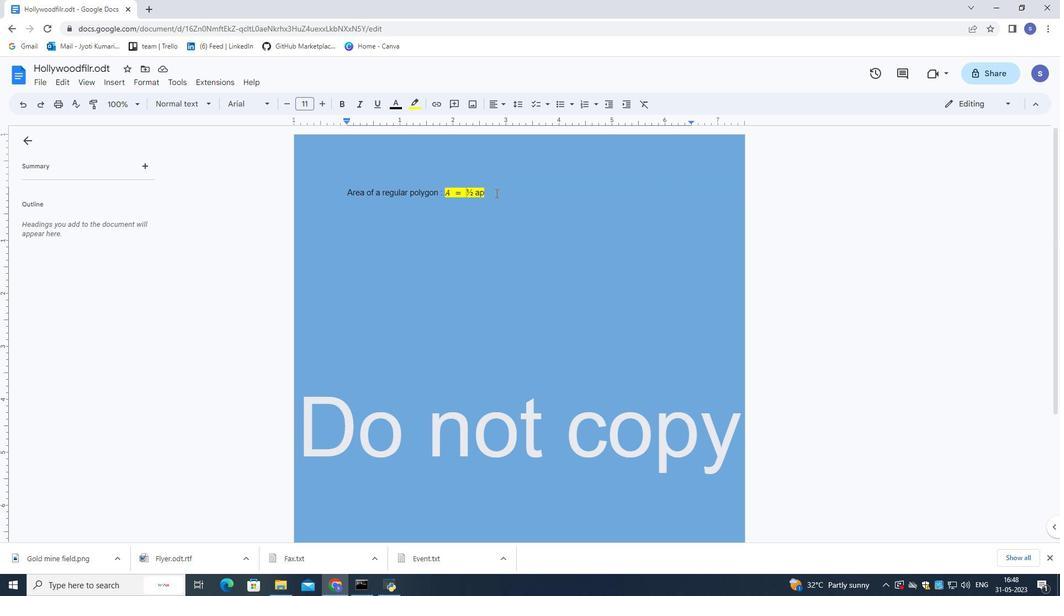 
Action: Mouse moved to (229, 101)
Screenshot: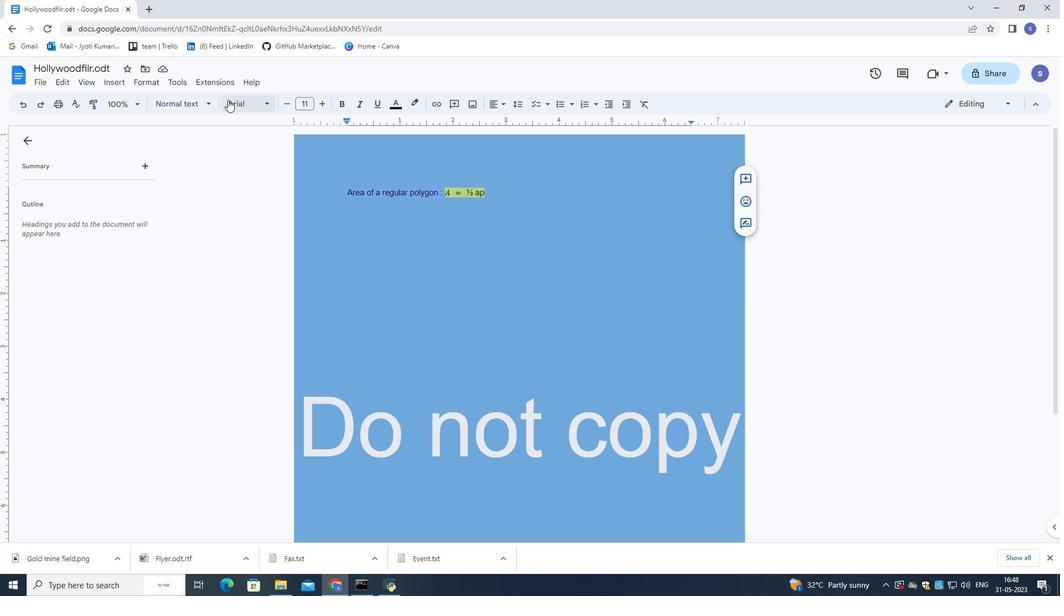 
Action: Mouse pressed left at (229, 101)
Screenshot: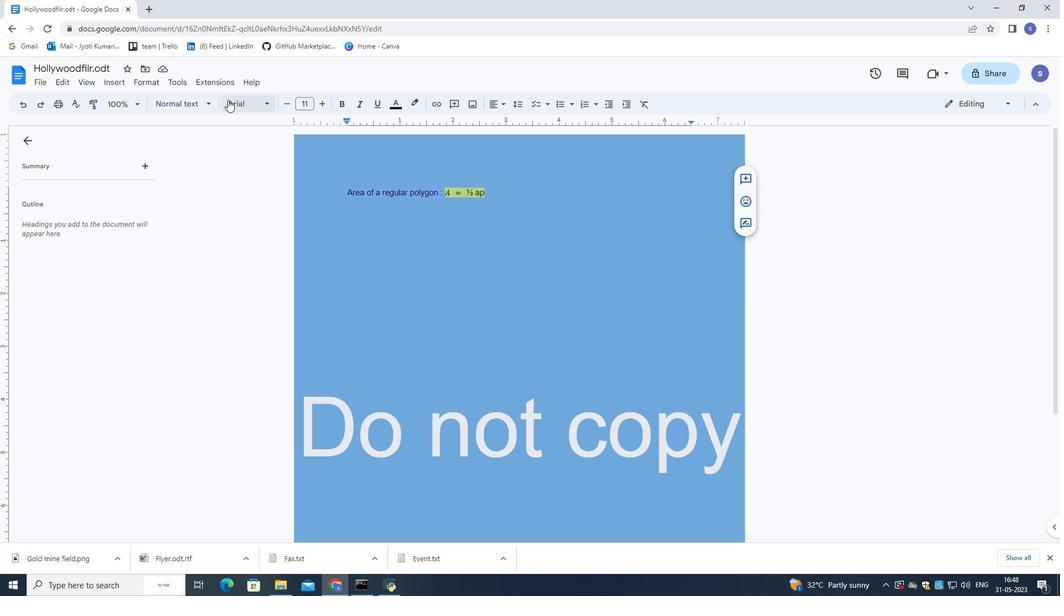 
Action: Mouse moved to (240, 120)
Screenshot: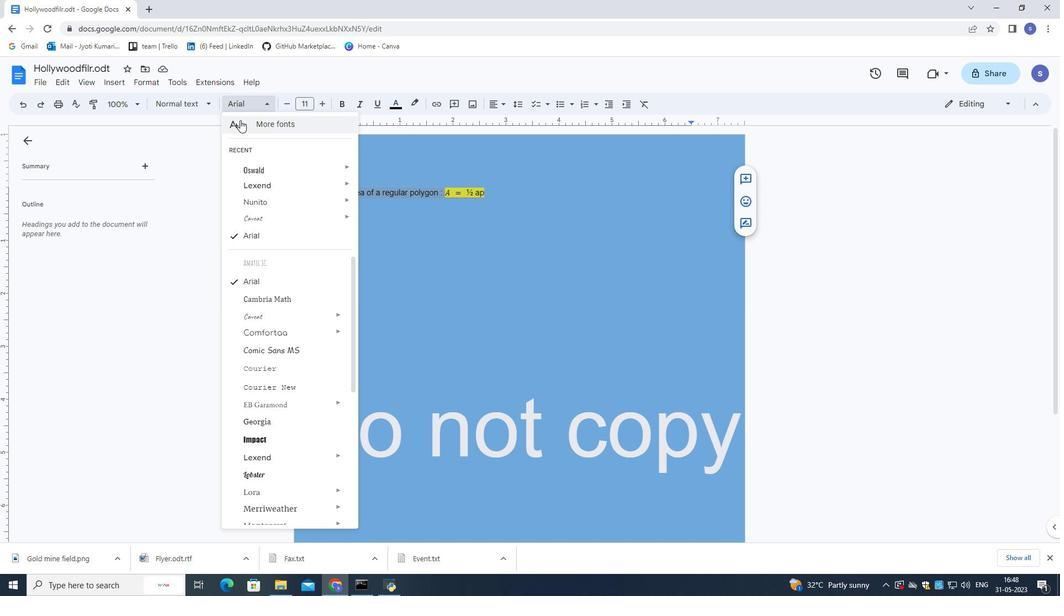 
Action: Mouse pressed left at (240, 120)
Screenshot: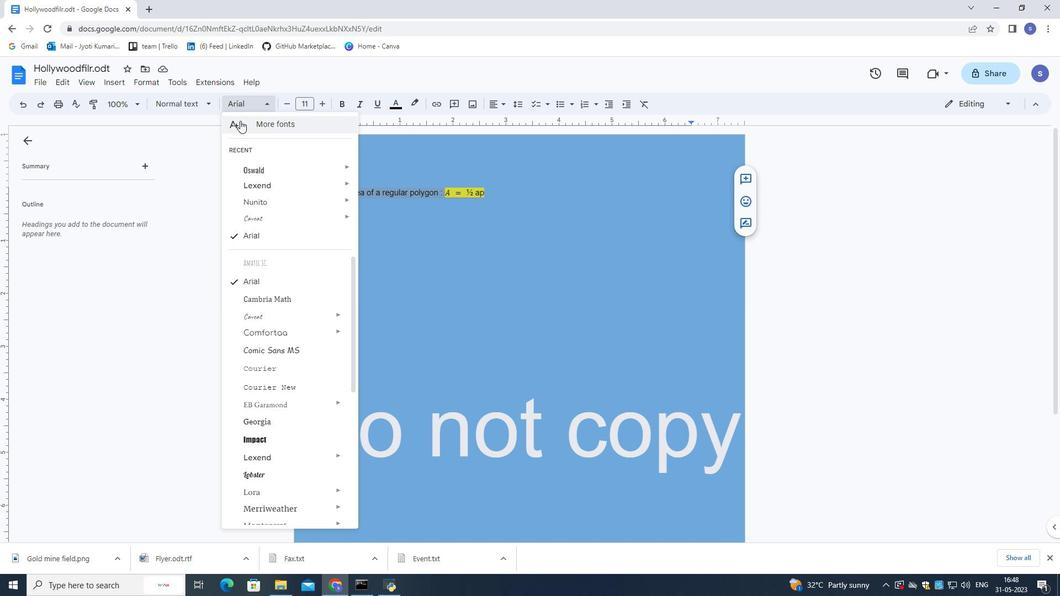 
Action: Mouse moved to (375, 176)
Screenshot: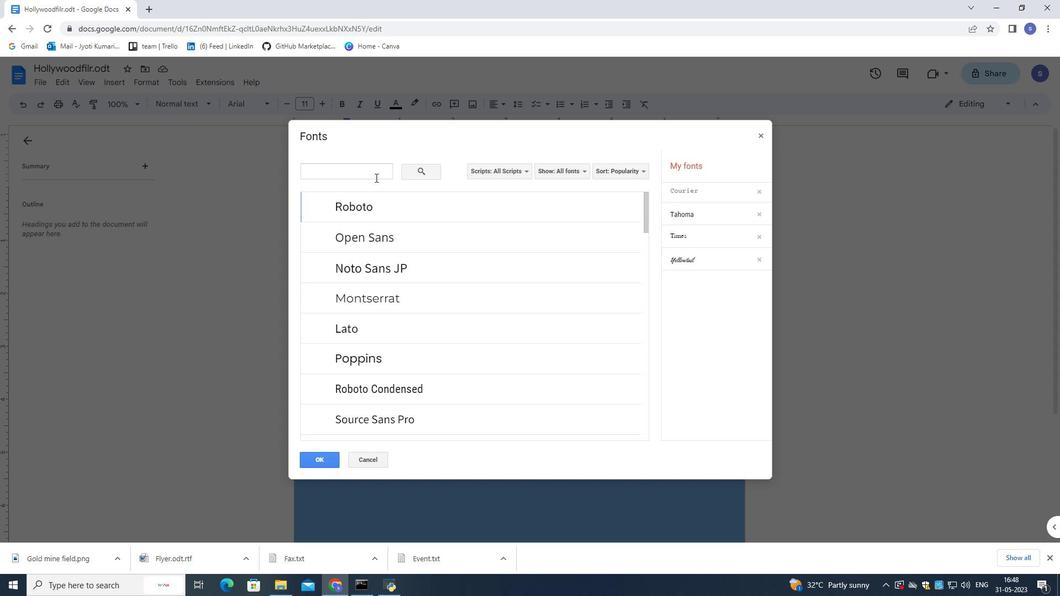 
Action: Mouse pressed left at (375, 176)
Screenshot: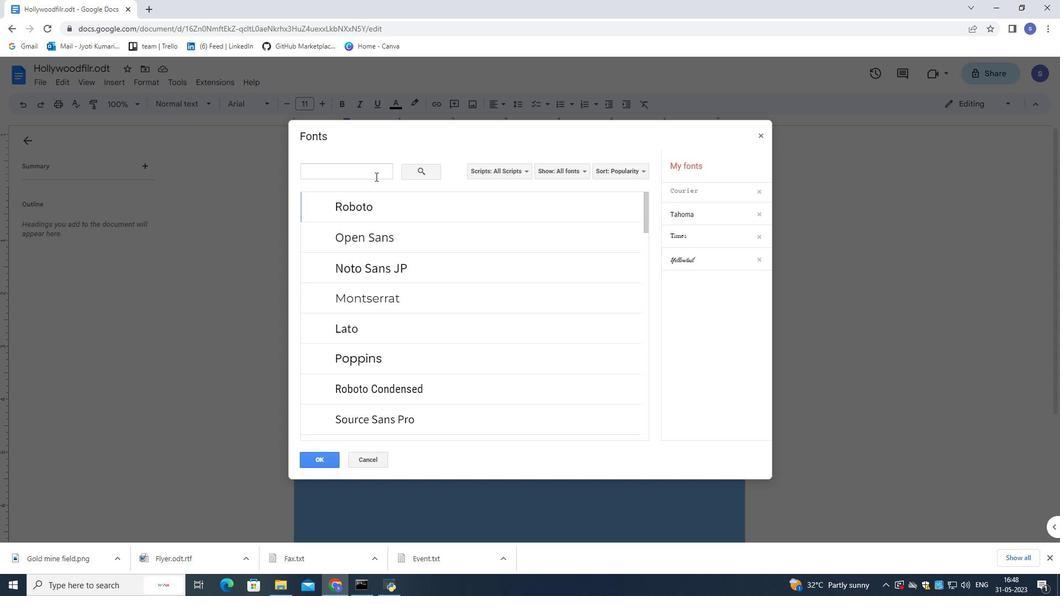 
Action: Key pressed lora
Screenshot: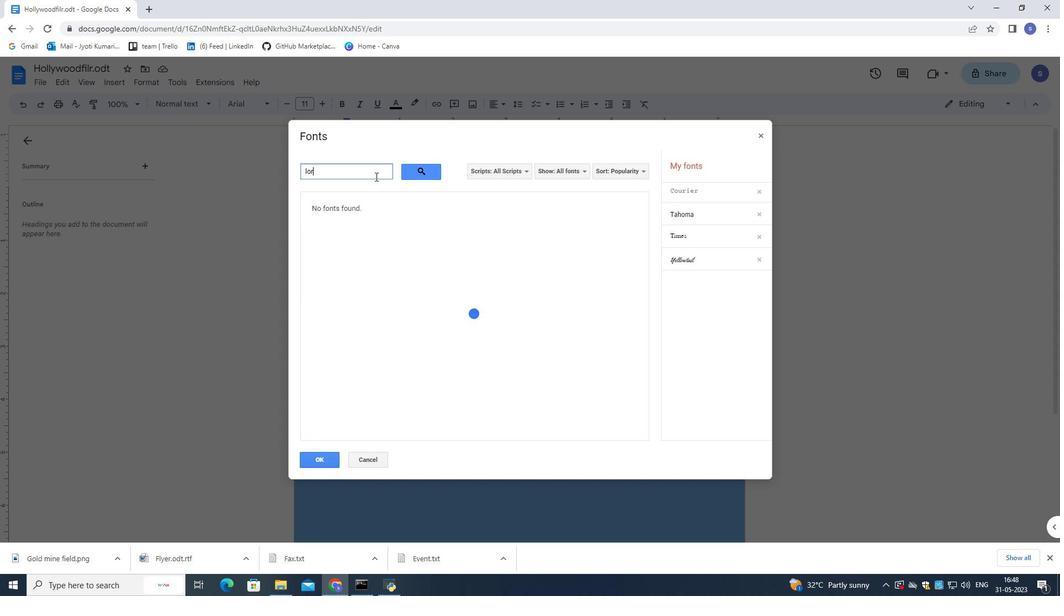 
Action: Mouse moved to (382, 203)
Screenshot: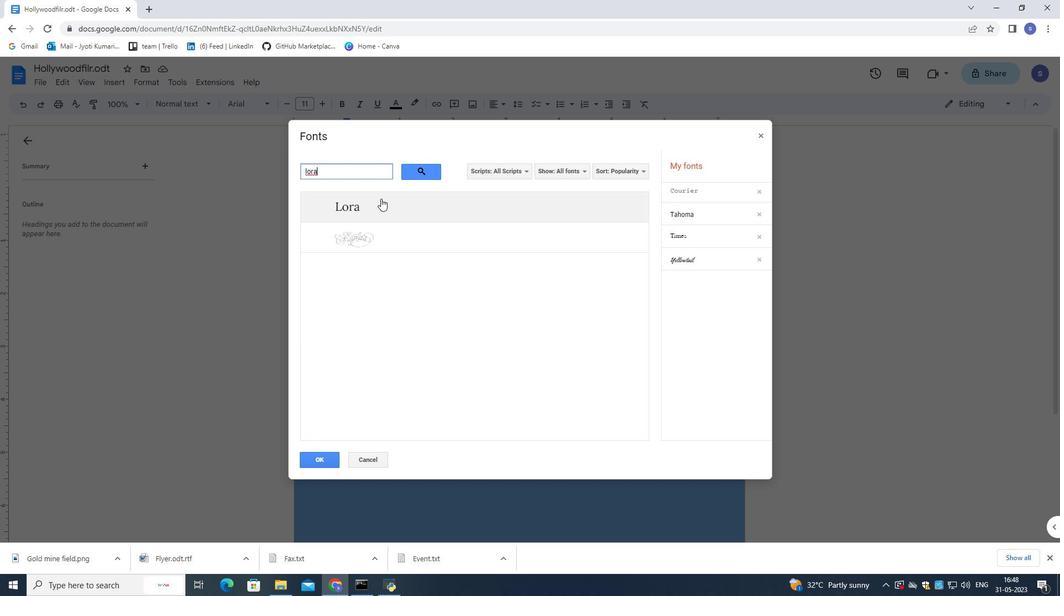
Action: Mouse pressed left at (382, 203)
Screenshot: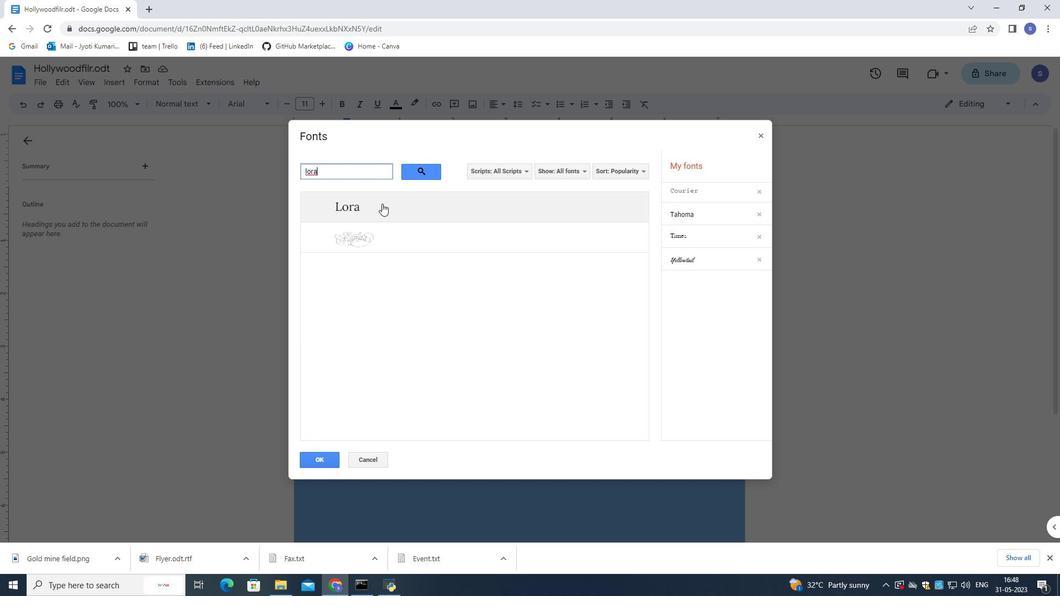 
Action: Mouse moved to (314, 459)
Screenshot: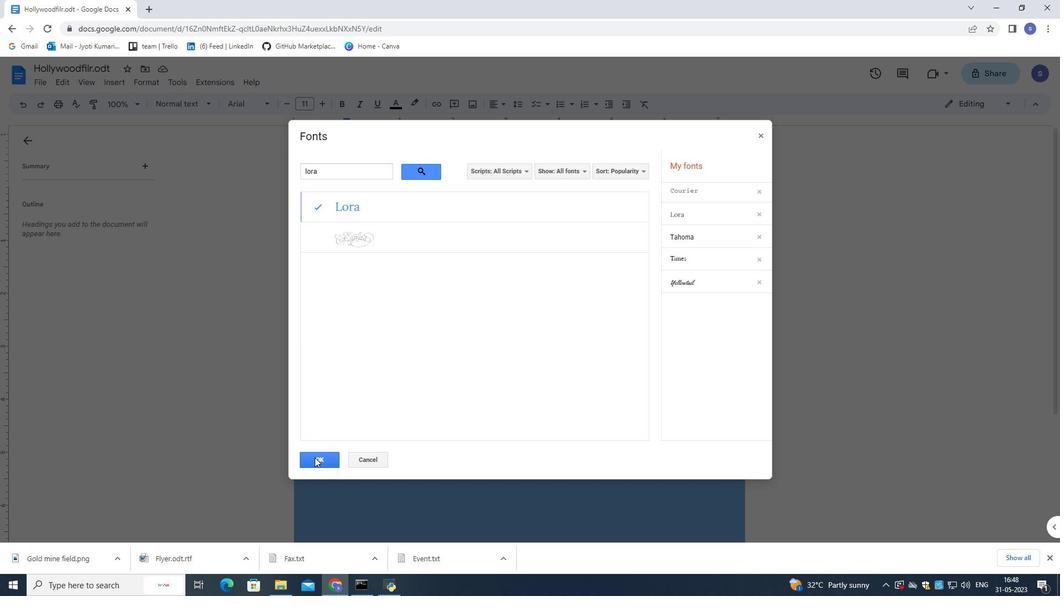 
Action: Mouse pressed left at (314, 459)
Screenshot: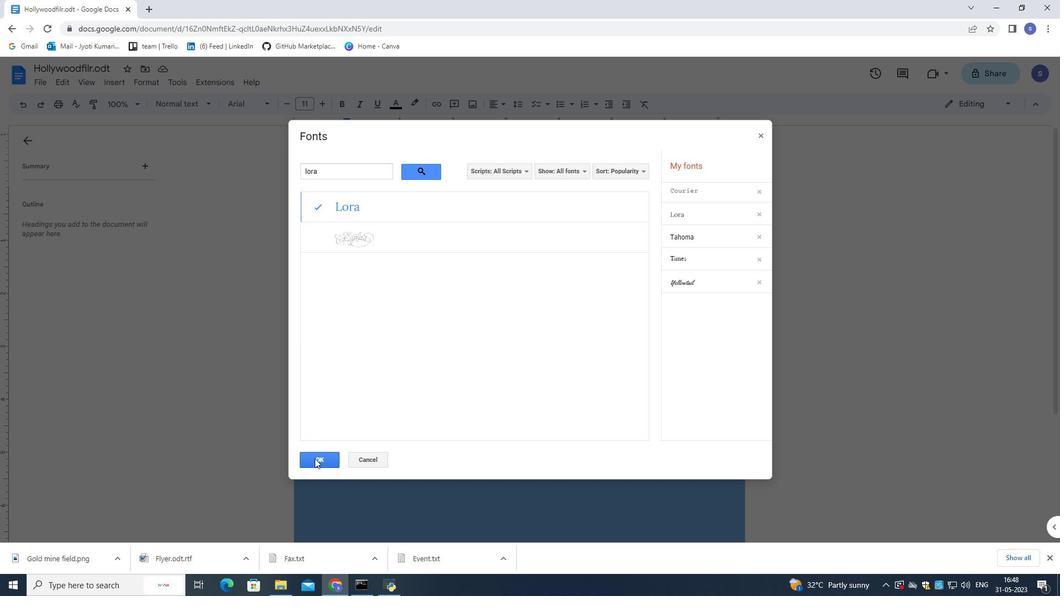 
Action: Mouse moved to (322, 106)
Screenshot: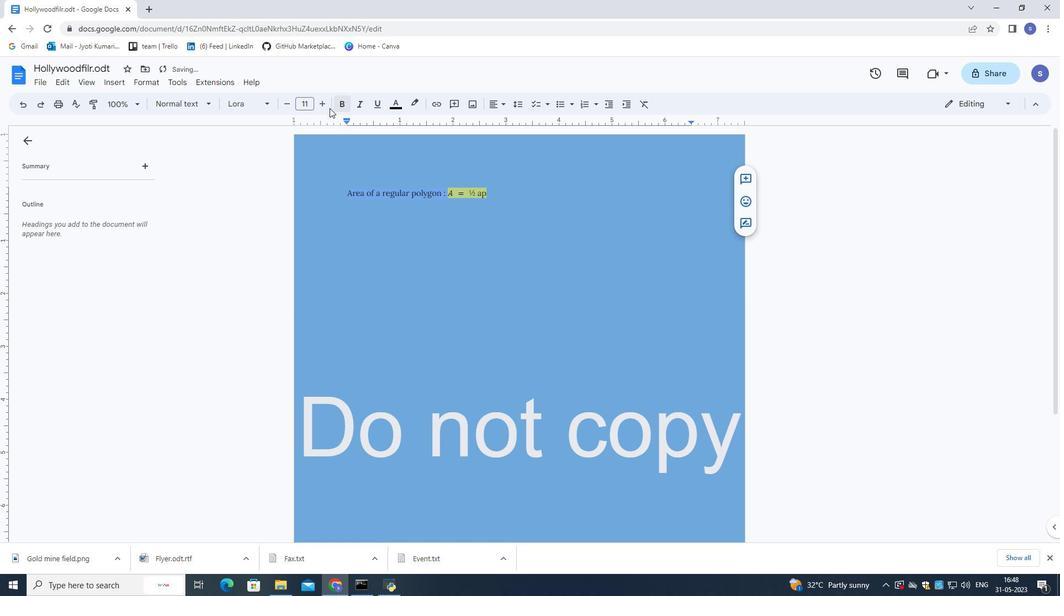 
Action: Mouse pressed left at (322, 106)
Screenshot: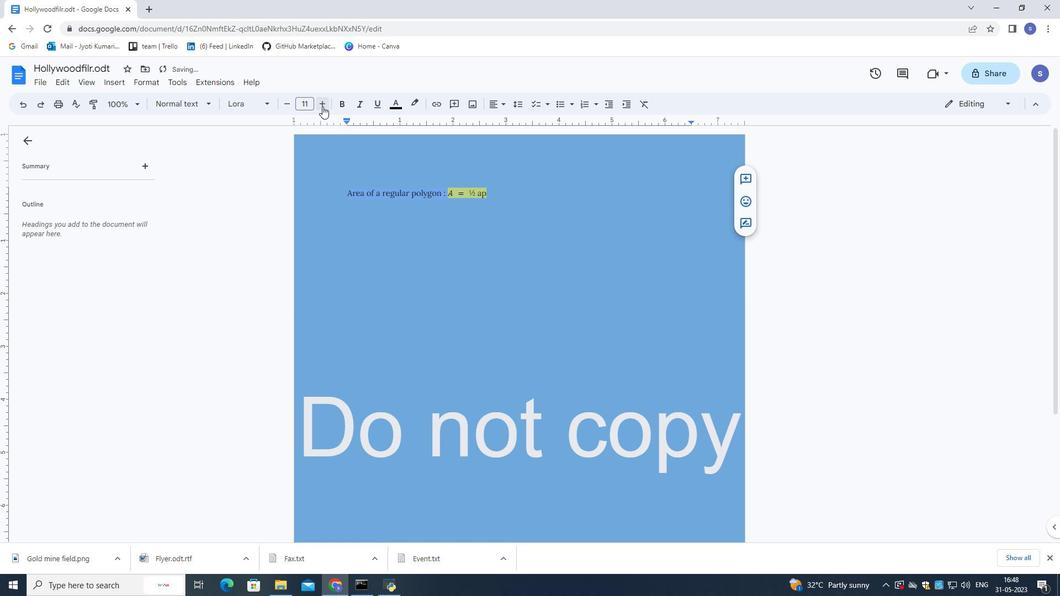 
Action: Mouse pressed left at (322, 106)
Screenshot: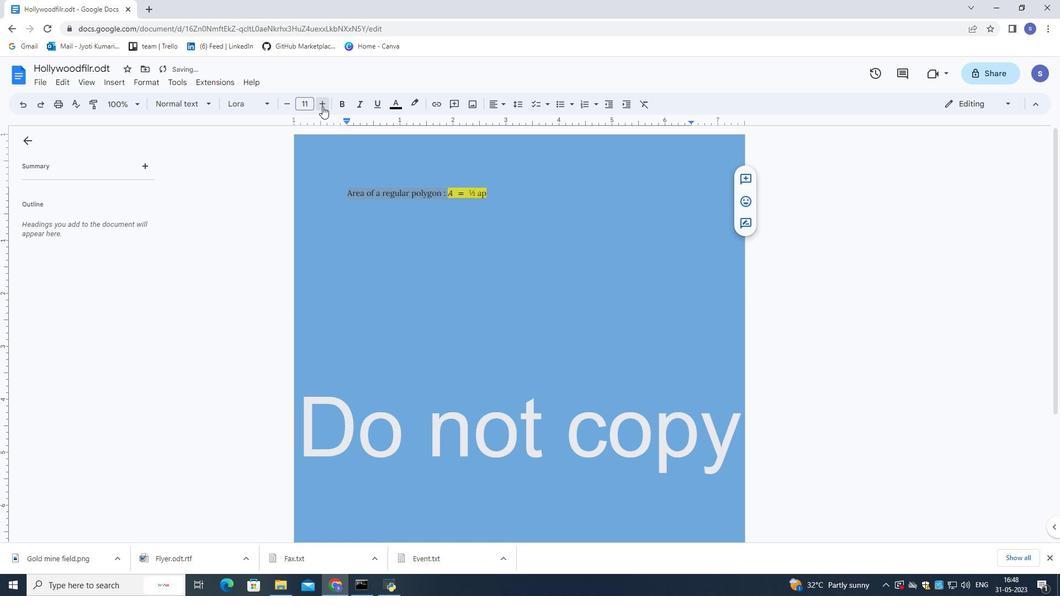 
Action: Mouse pressed left at (322, 106)
Screenshot: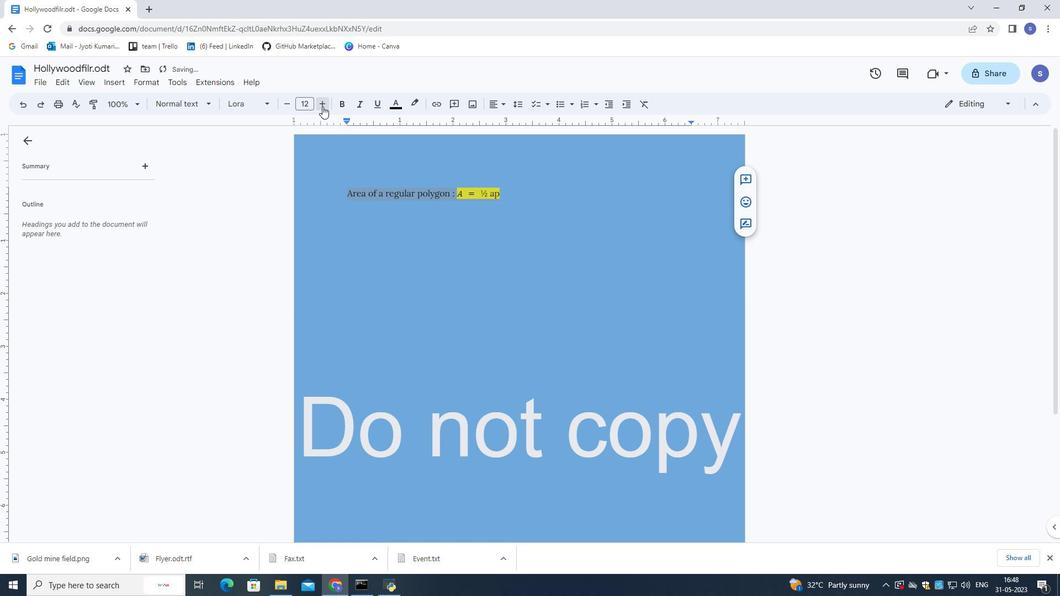 
Action: Mouse pressed left at (322, 106)
Screenshot: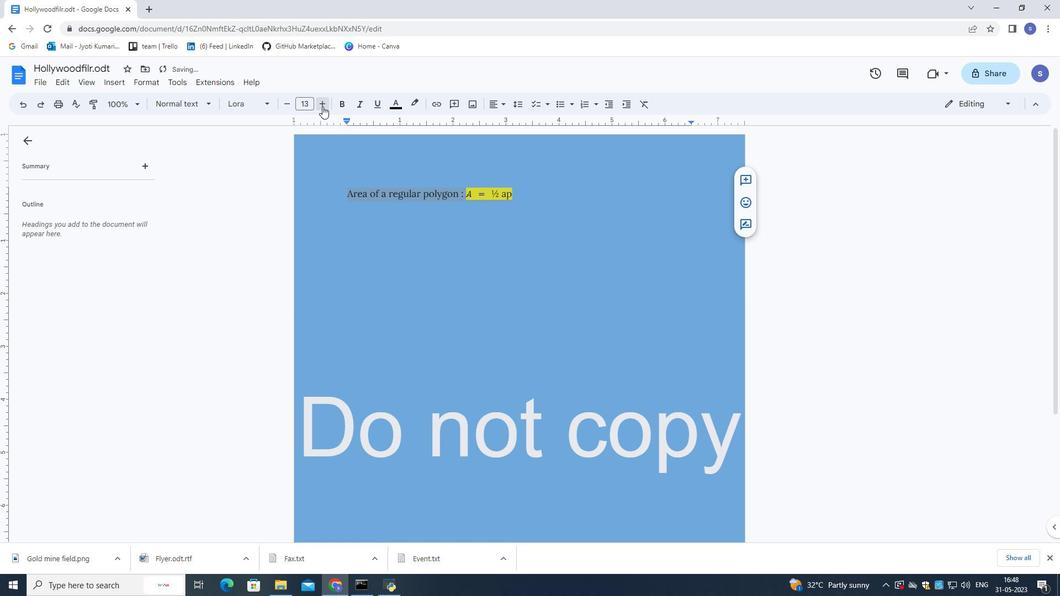 
Action: Mouse pressed left at (322, 106)
Screenshot: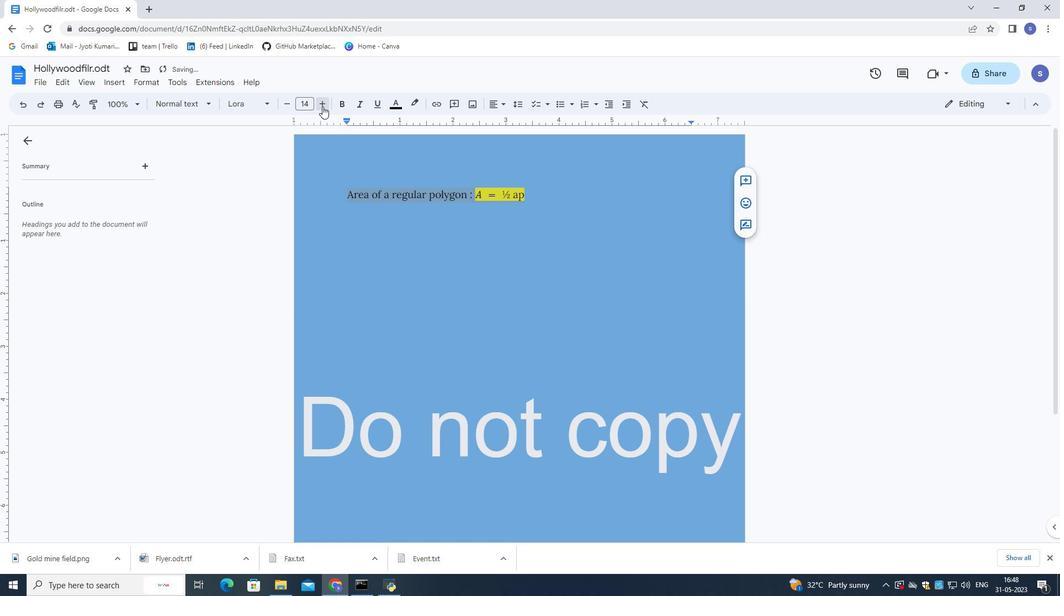 
Action: Mouse moved to (422, 292)
Screenshot: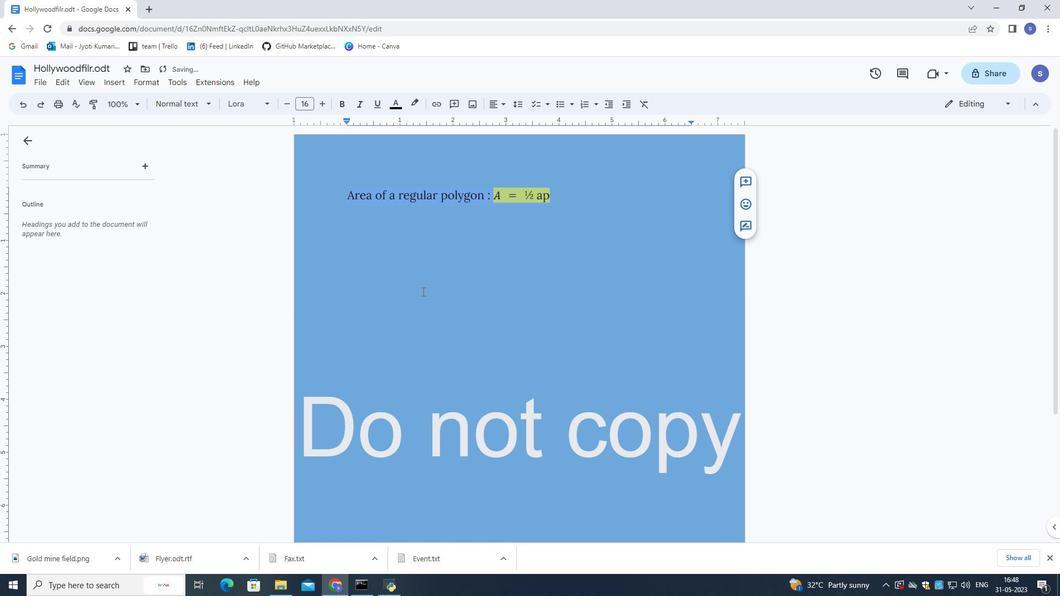
Action: Mouse scrolled (422, 291) with delta (0, 0)
Screenshot: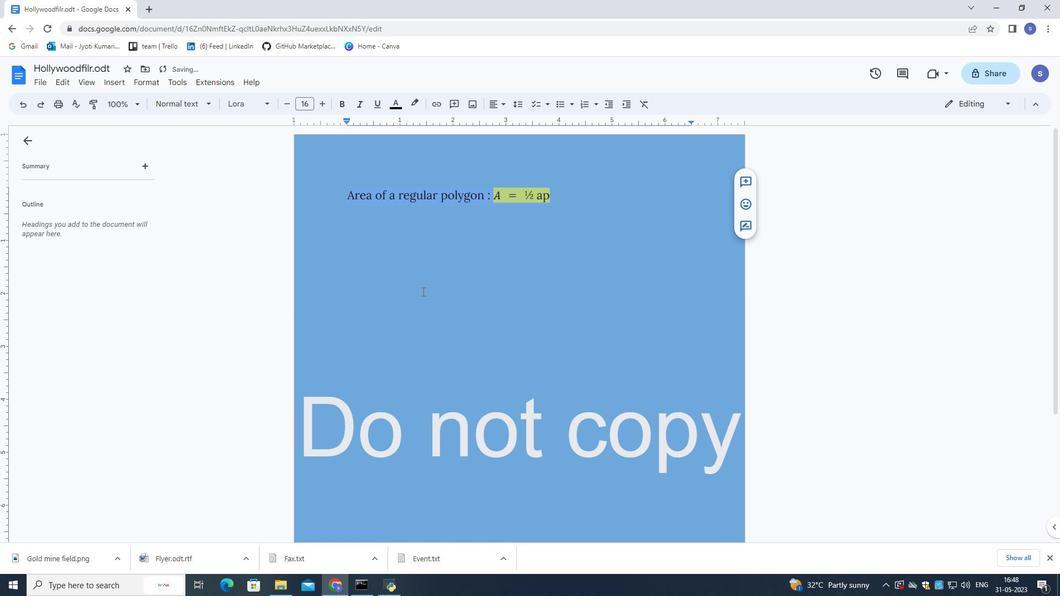 
Action: Mouse scrolled (422, 291) with delta (0, 0)
Screenshot: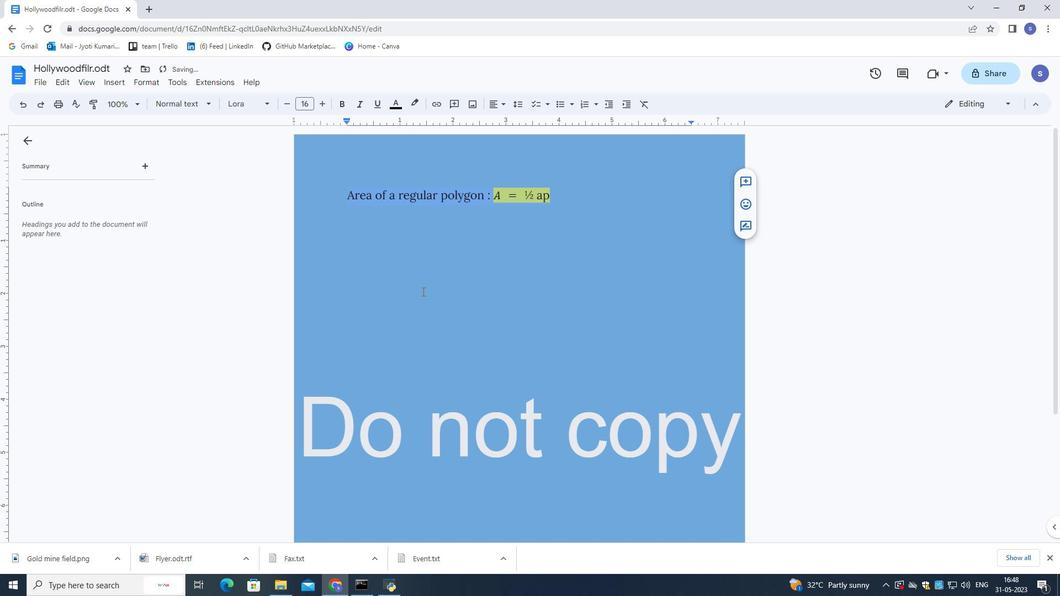 
Action: Mouse moved to (423, 292)
Screenshot: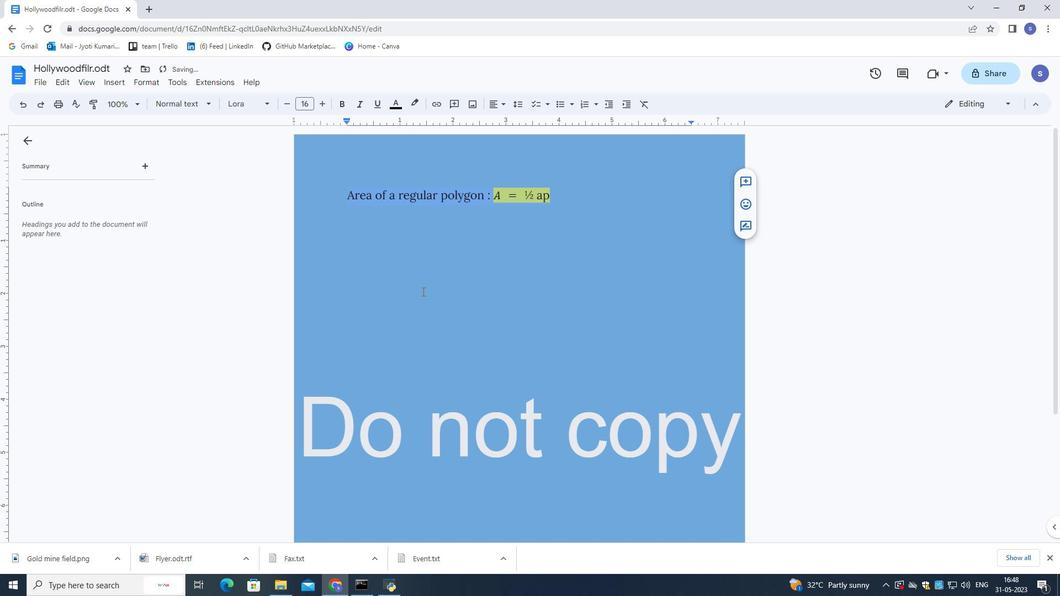 
Action: Mouse scrolled (423, 292) with delta (0, 0)
Screenshot: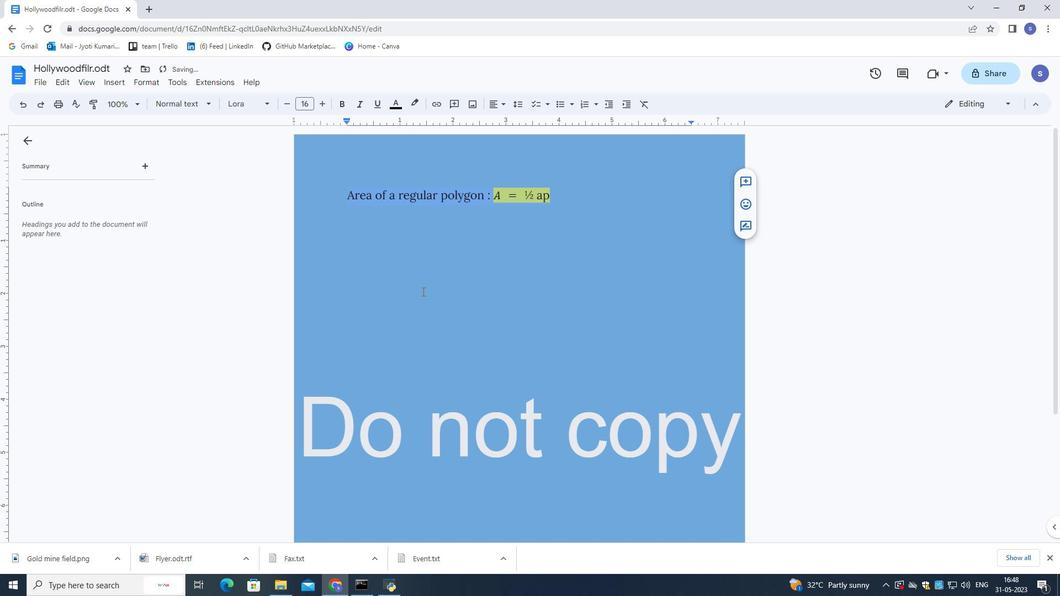 
Action: Mouse moved to (423, 292)
Screenshot: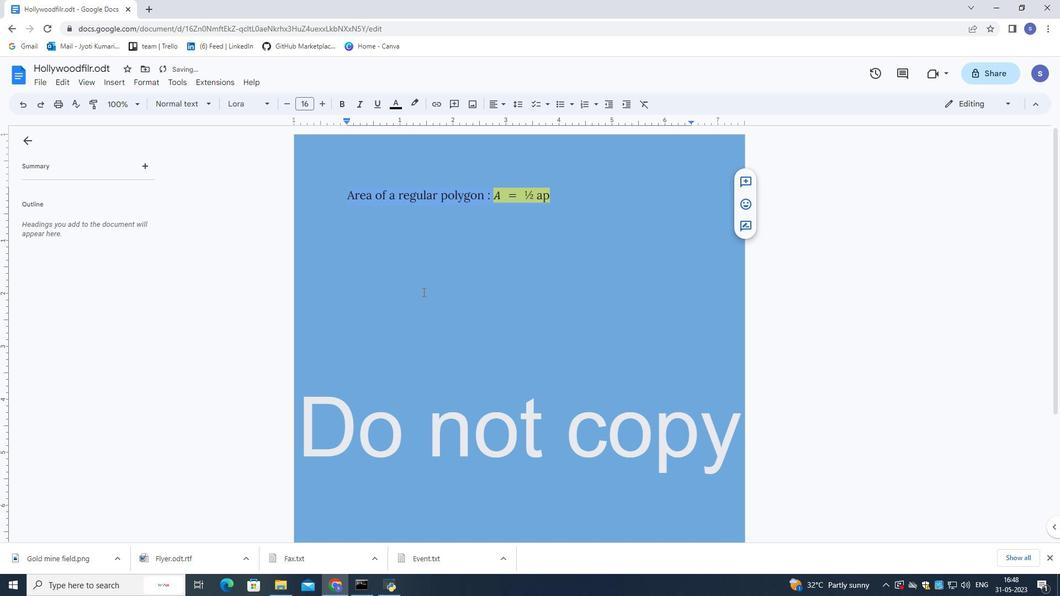 
Action: Mouse scrolled (423, 292) with delta (0, 0)
Screenshot: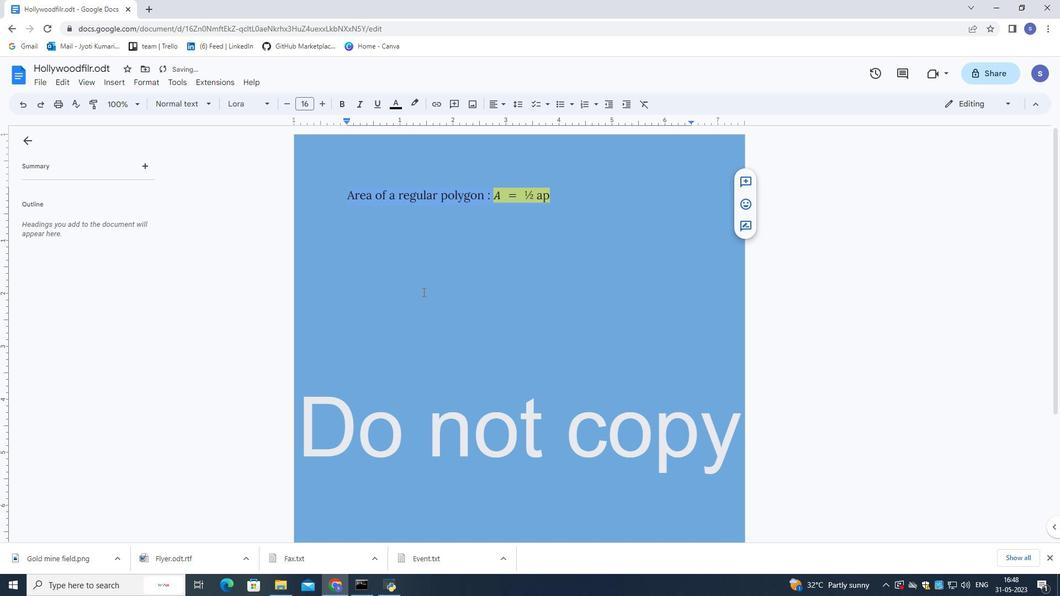 
Action: Mouse scrolled (423, 292) with delta (0, 0)
Screenshot: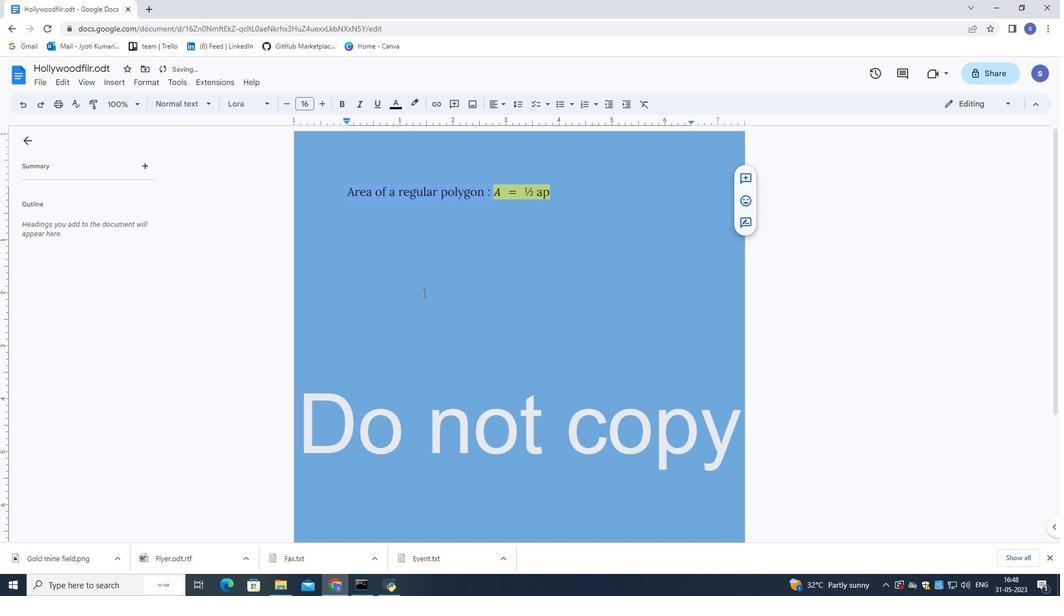 
Action: Mouse scrolled (423, 293) with delta (0, 0)
Screenshot: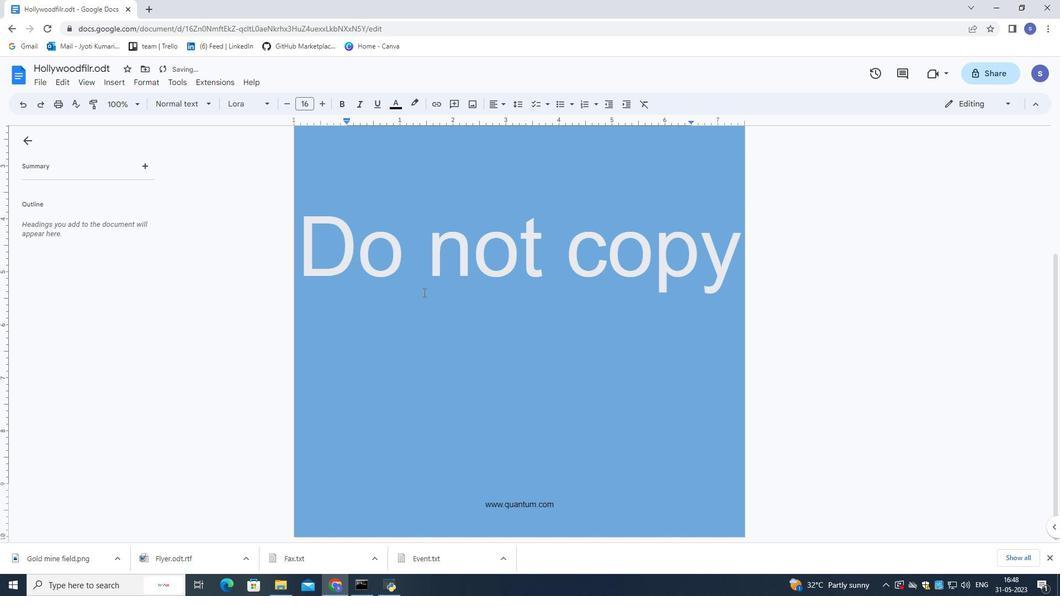 
Action: Mouse scrolled (423, 293) with delta (0, 0)
Screenshot: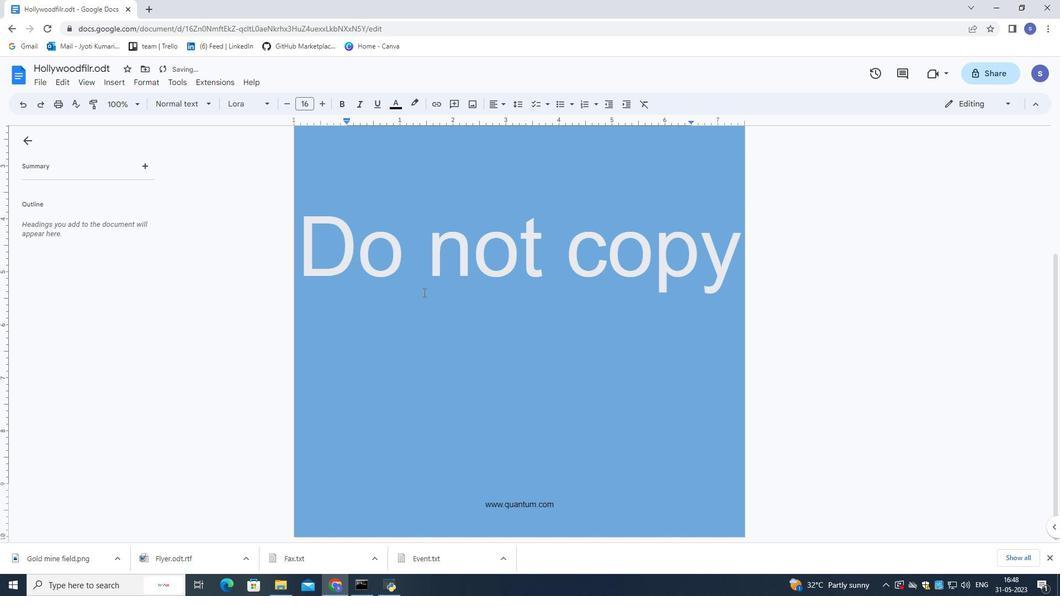 
Action: Mouse scrolled (423, 293) with delta (0, 0)
Screenshot: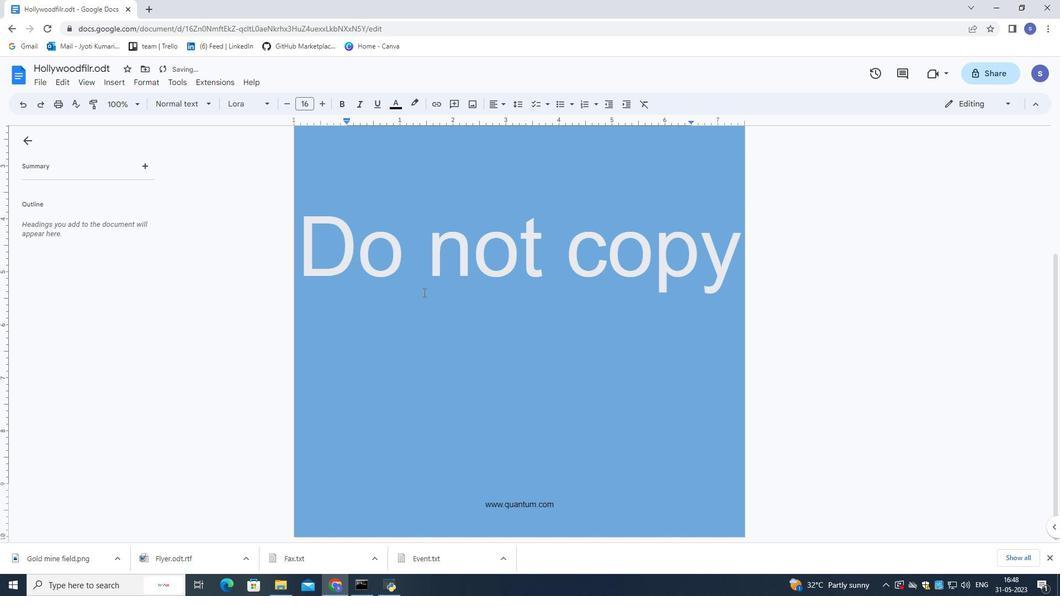 
Action: Mouse scrolled (423, 293) with delta (0, 0)
Screenshot: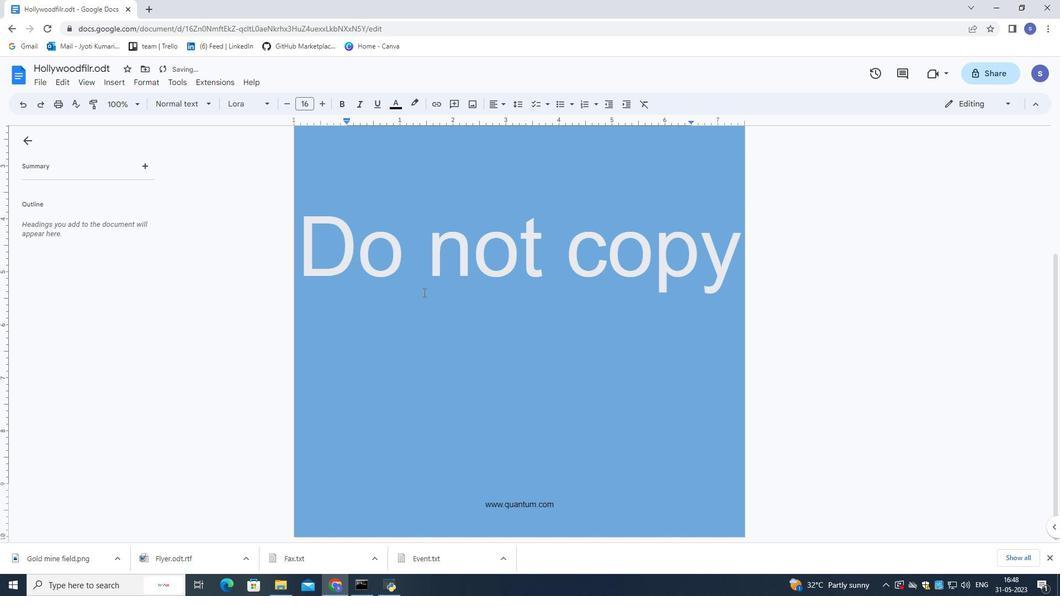 
Action: Mouse scrolled (423, 293) with delta (0, 0)
Screenshot: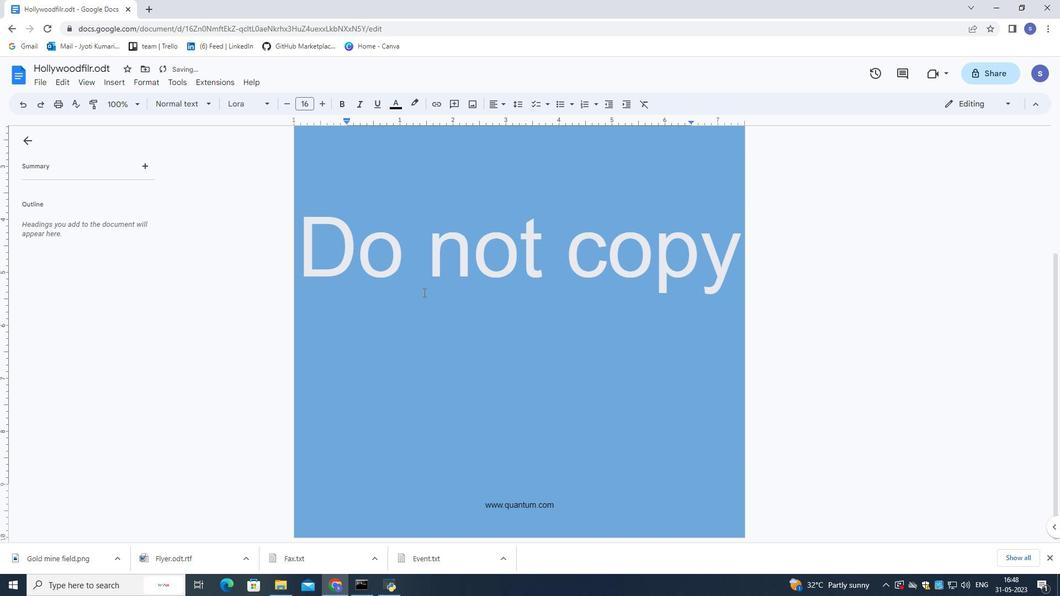 
Action: Mouse moved to (423, 292)
Screenshot: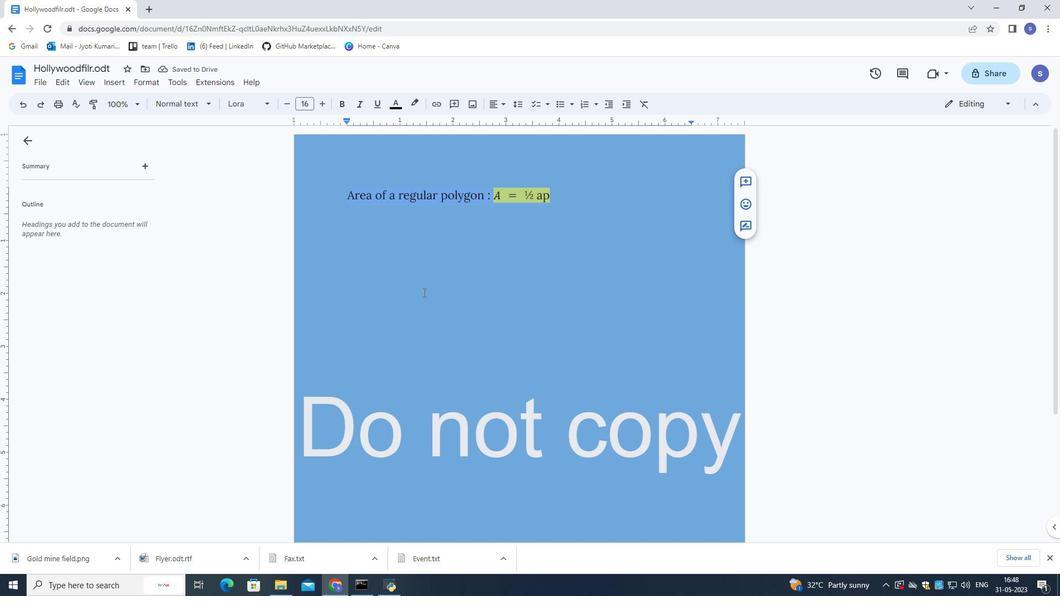 
Action: Mouse pressed left at (423, 292)
Screenshot: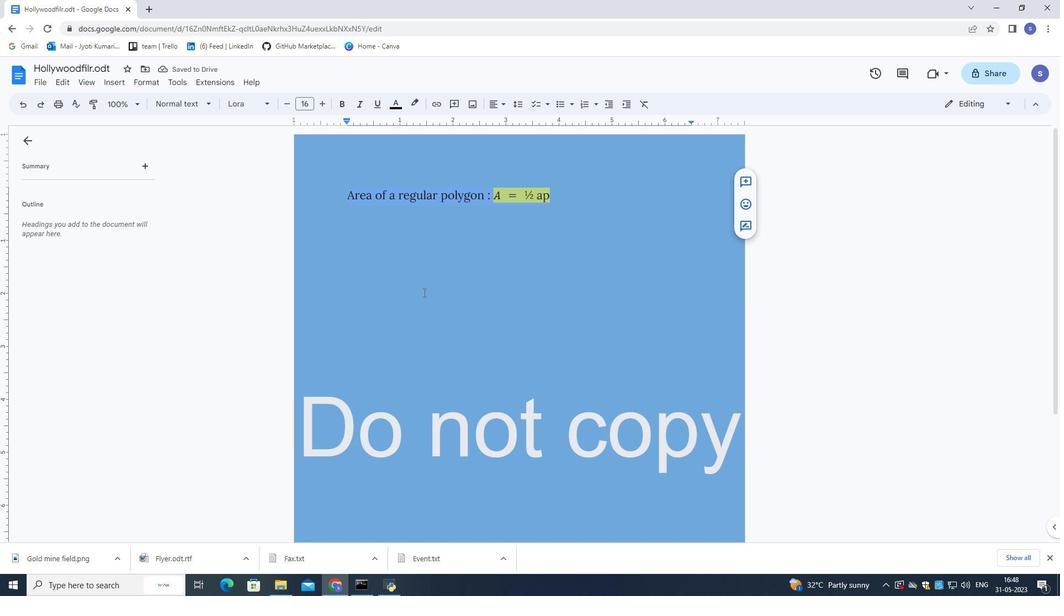 
Action: Mouse scrolled (423, 292) with delta (0, 0)
Screenshot: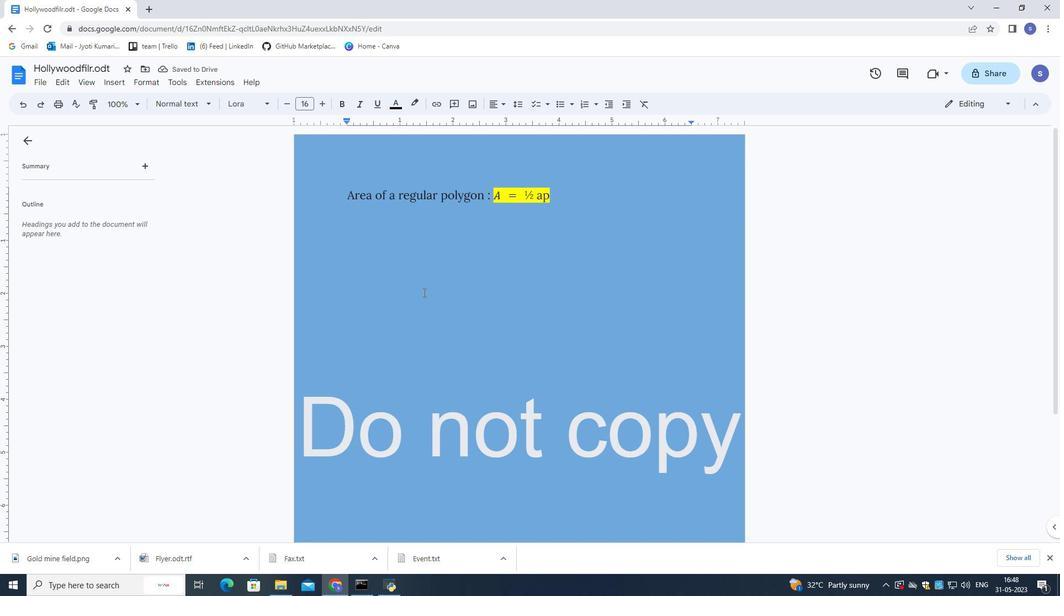 
Action: Mouse scrolled (423, 292) with delta (0, 0)
Screenshot: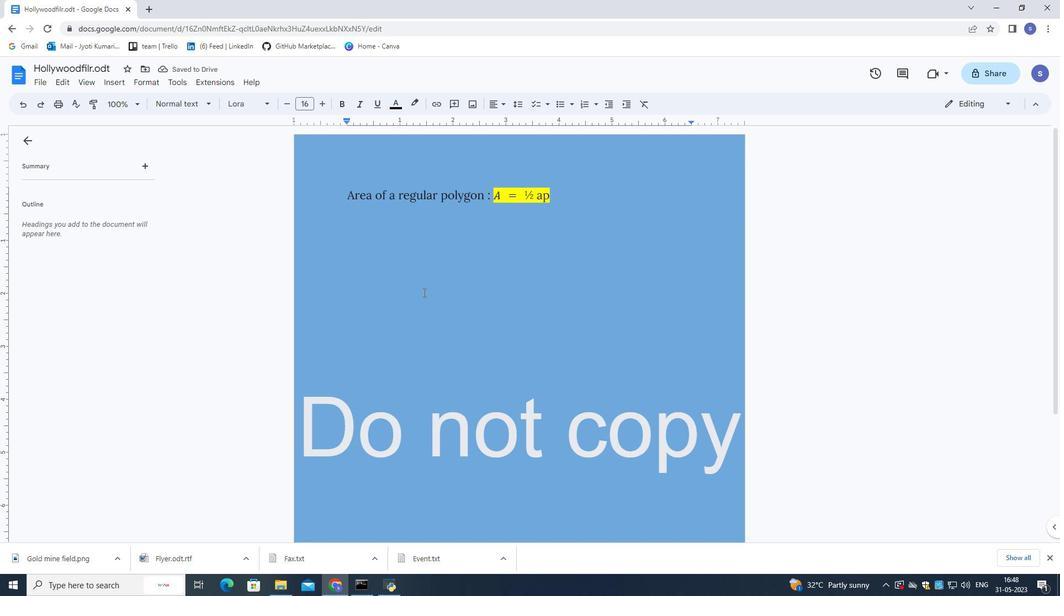 
Action: Mouse scrolled (423, 292) with delta (0, 0)
Screenshot: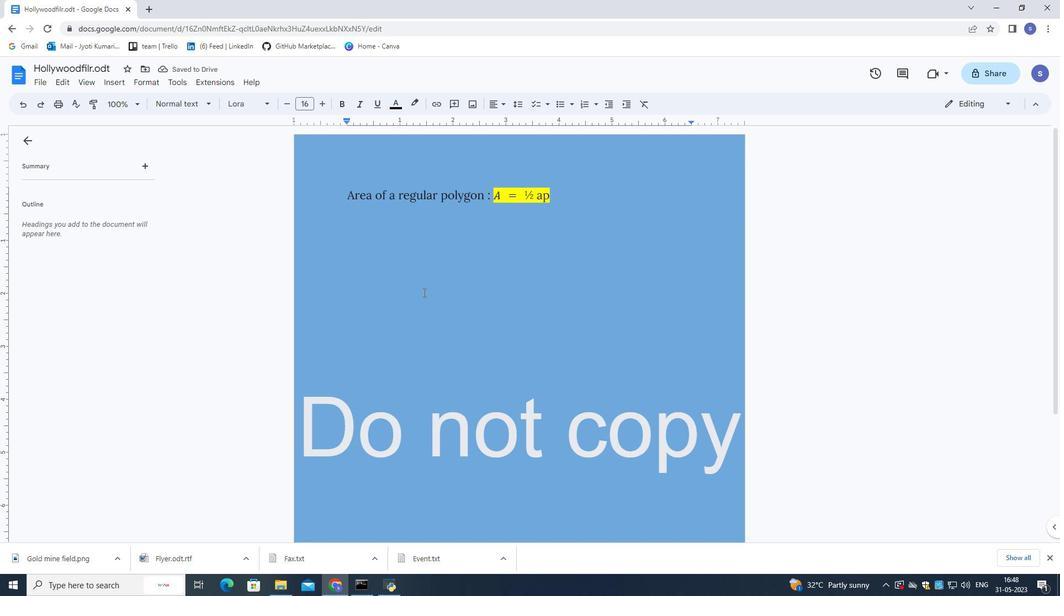 
Action: Mouse scrolled (423, 292) with delta (0, 0)
Screenshot: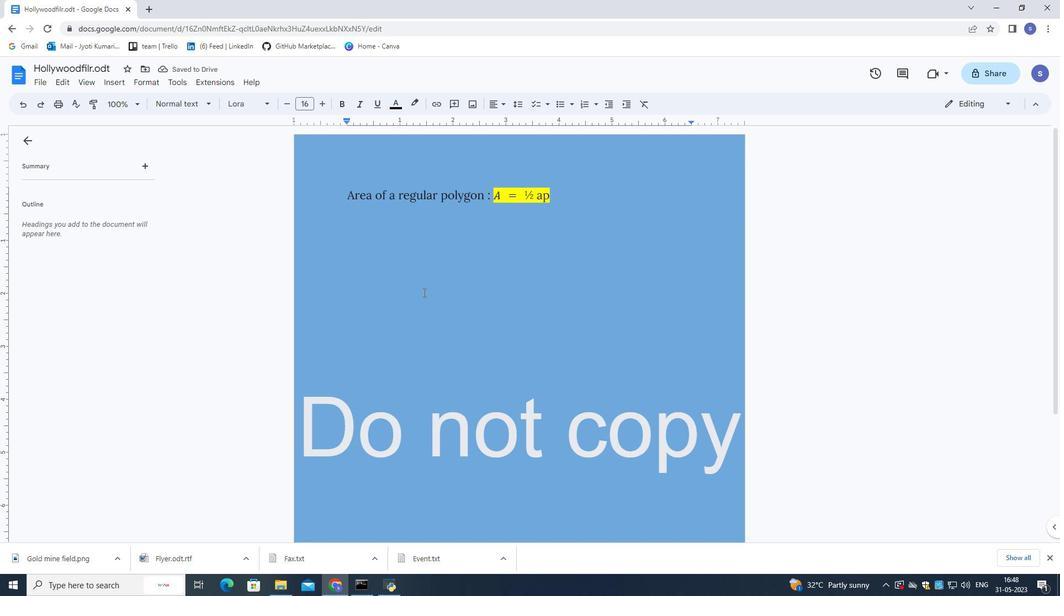 
Action: Mouse scrolled (423, 292) with delta (0, 0)
Screenshot: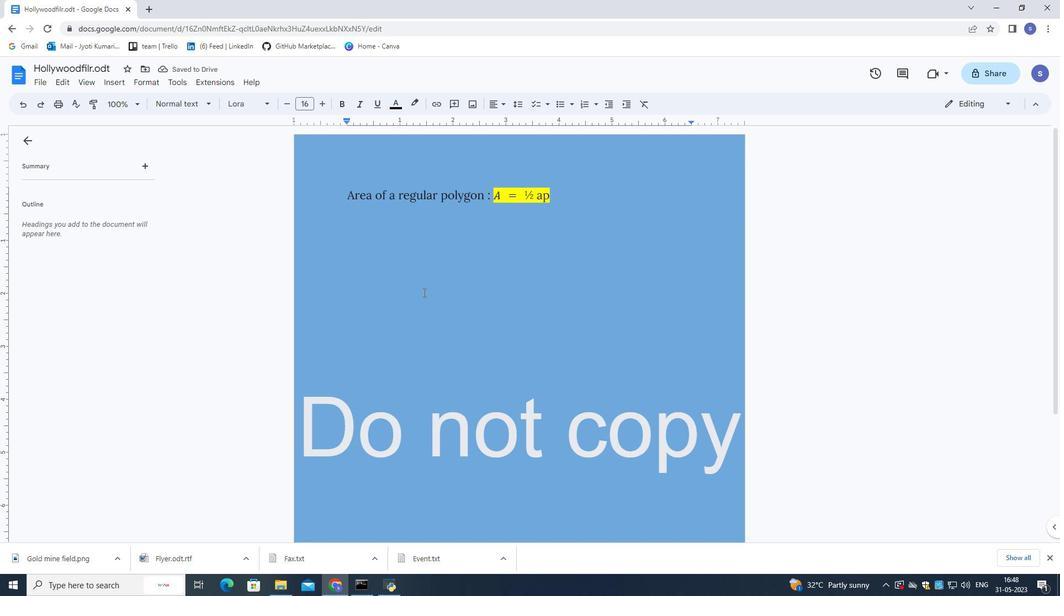 
Action: Mouse scrolled (423, 292) with delta (0, 0)
Screenshot: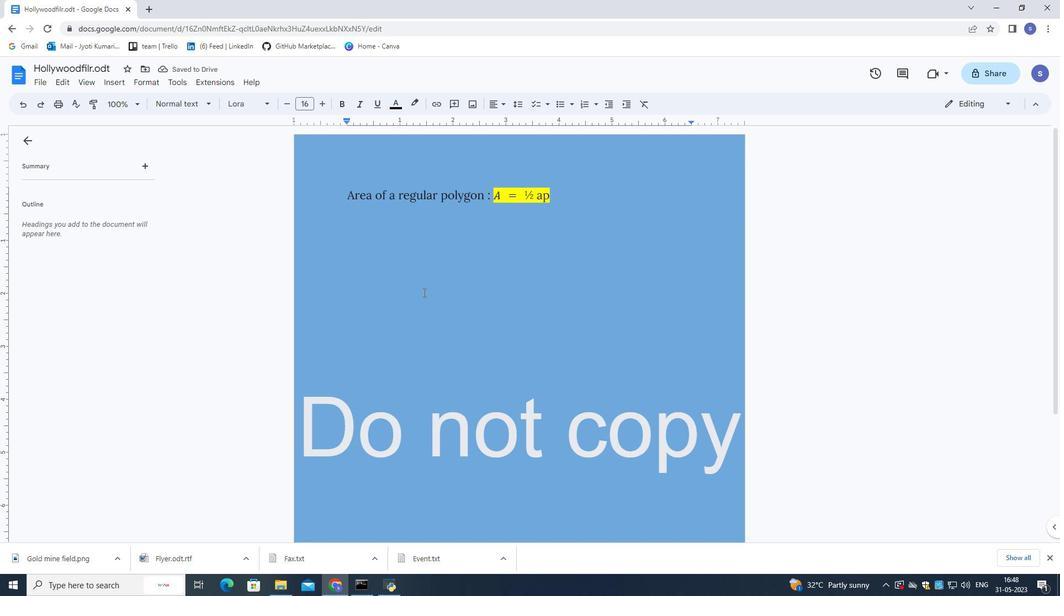 
Action: Mouse scrolled (423, 293) with delta (0, 0)
Screenshot: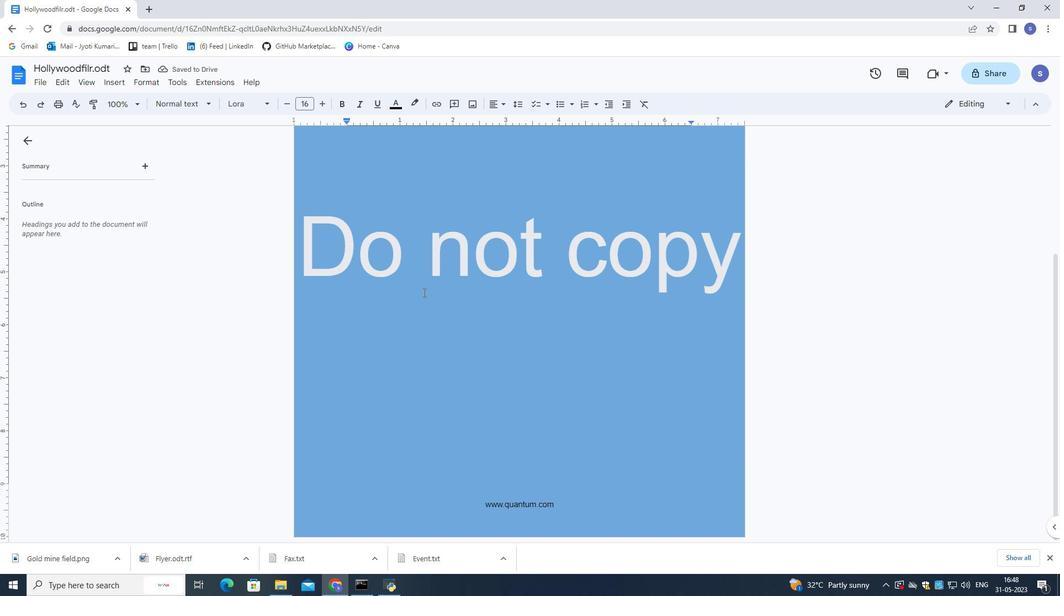 
Action: Mouse scrolled (423, 293) with delta (0, 0)
Screenshot: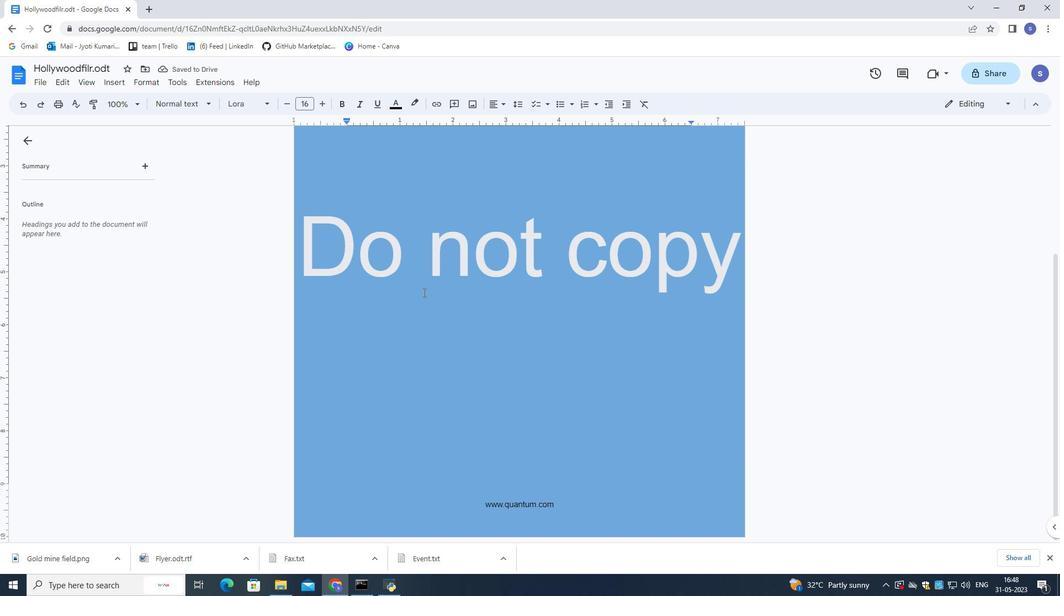
Action: Mouse scrolled (423, 293) with delta (0, 0)
Screenshot: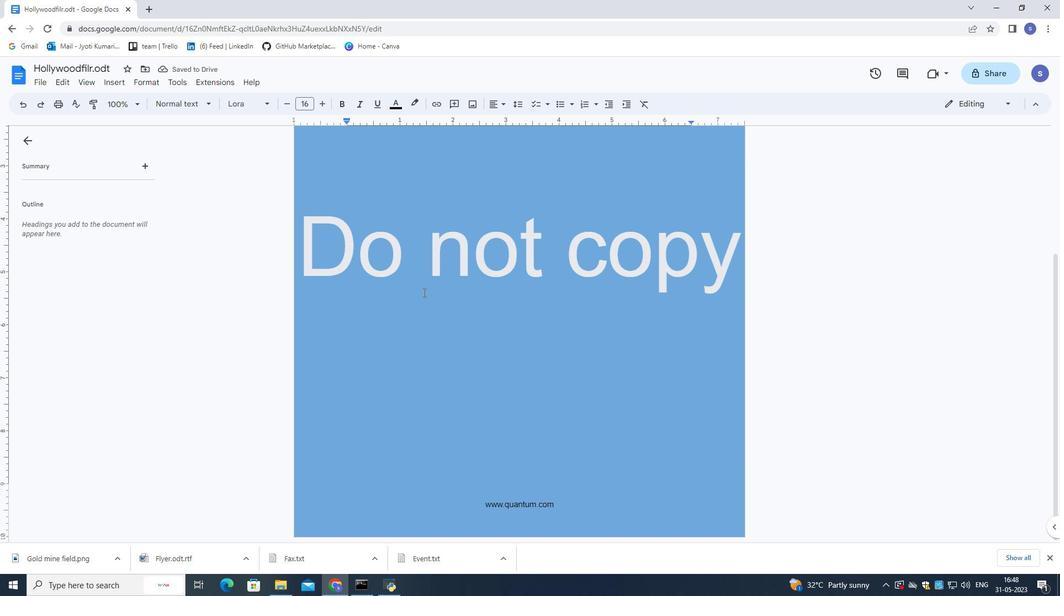 
Action: Mouse scrolled (423, 293) with delta (0, 0)
Screenshot: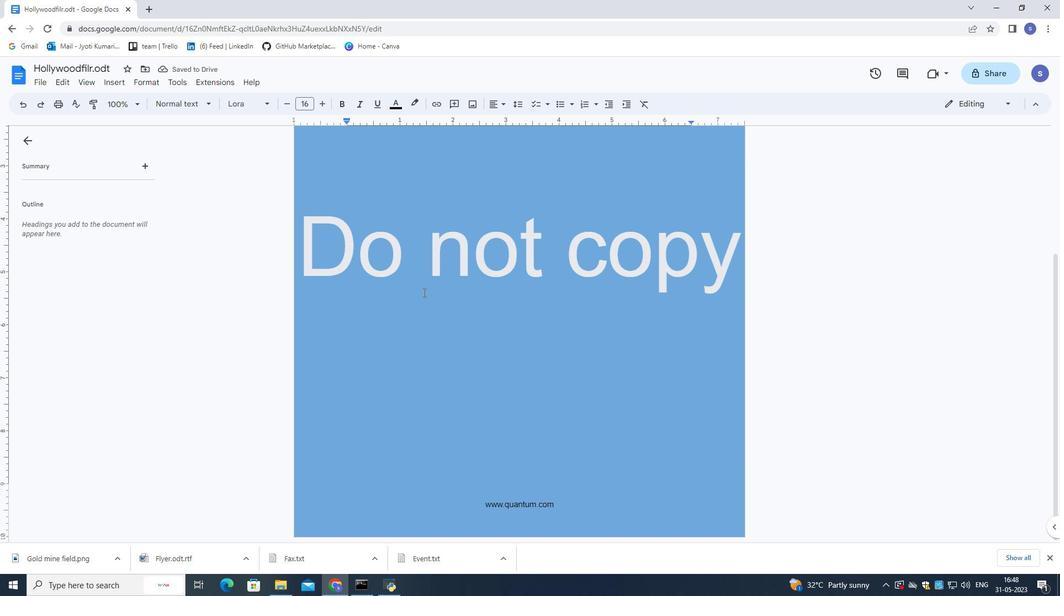
Action: Mouse scrolled (423, 293) with delta (0, 0)
Screenshot: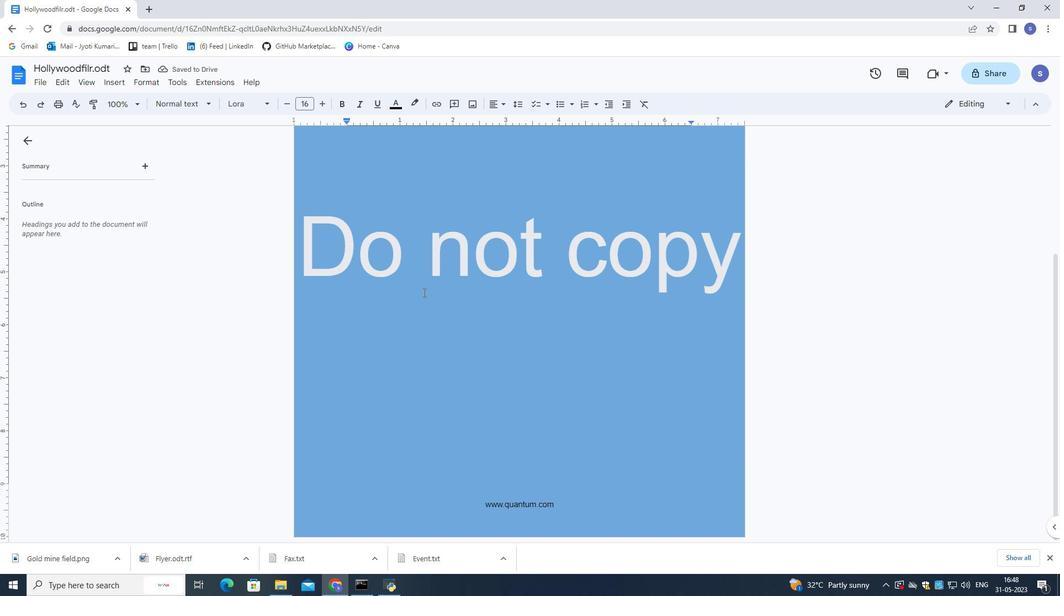 
